 Task: Look for space in Belo Jardim, Brazil from 9th June, 2023 to 16th June, 2023 for 2 adults in price range Rs.8000 to Rs.16000. Place can be entire place with 2 bedrooms having 2 beds and 1 bathroom. Property type can be house, flat, guest house. Booking option can be shelf check-in. Required host language is Spanish.
Action: Mouse moved to (273, 135)
Screenshot: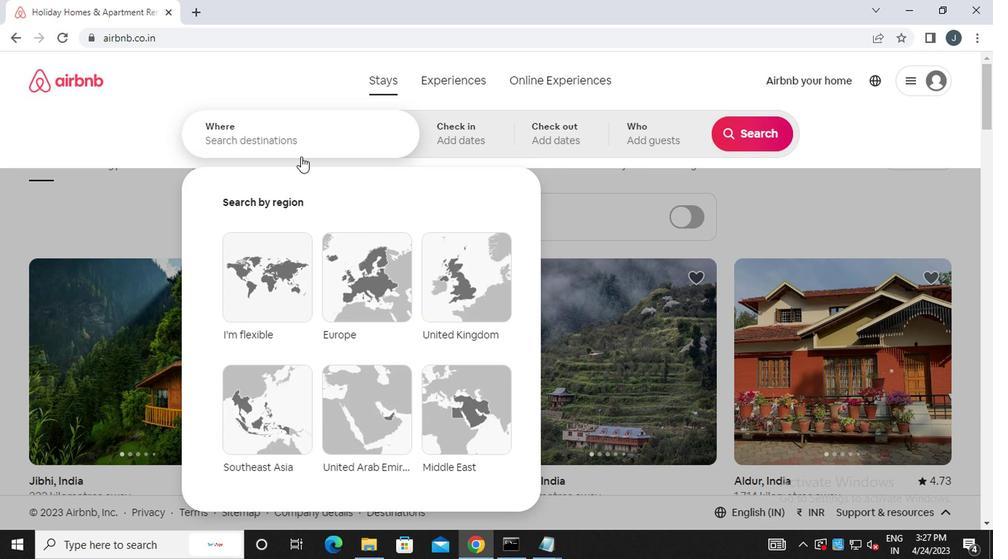 
Action: Mouse pressed left at (273, 135)
Screenshot: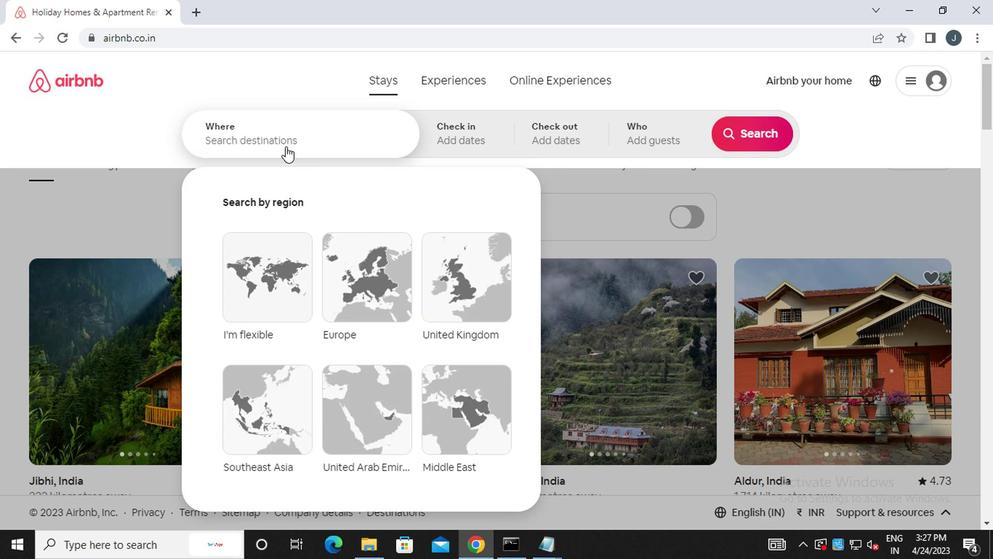 
Action: Key pressed b<Key.caps_lock>elo<Key.space><Key.caps_lock>j<Key.caps_lock>ardim,<Key.caps_lock>b<Key.caps_lock>razil
Screenshot: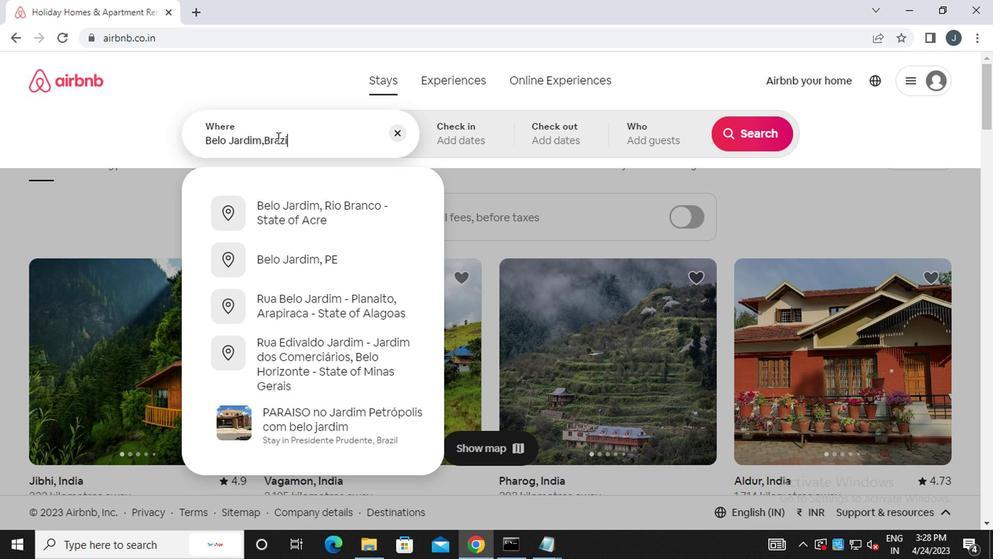 
Action: Mouse moved to (446, 135)
Screenshot: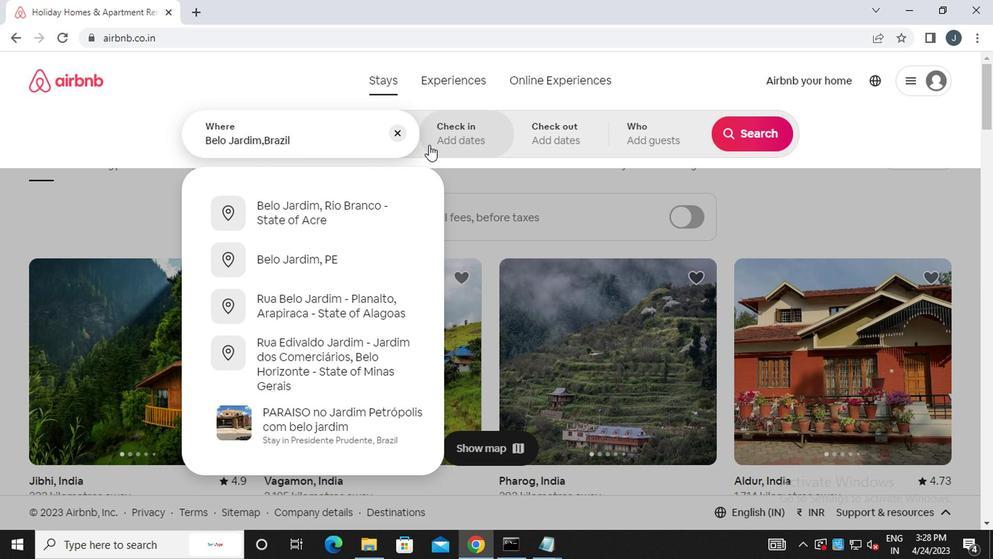 
Action: Mouse pressed left at (446, 135)
Screenshot: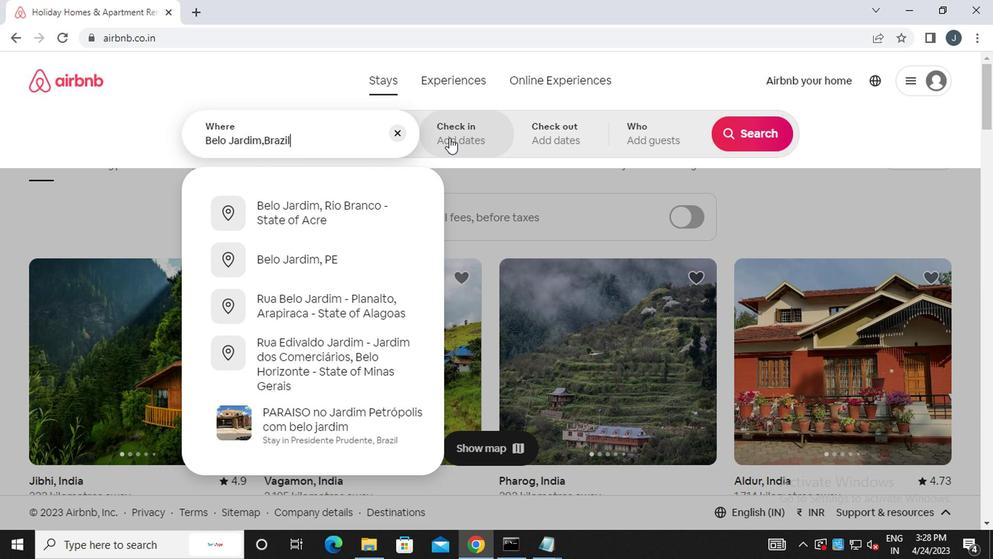 
Action: Mouse moved to (738, 246)
Screenshot: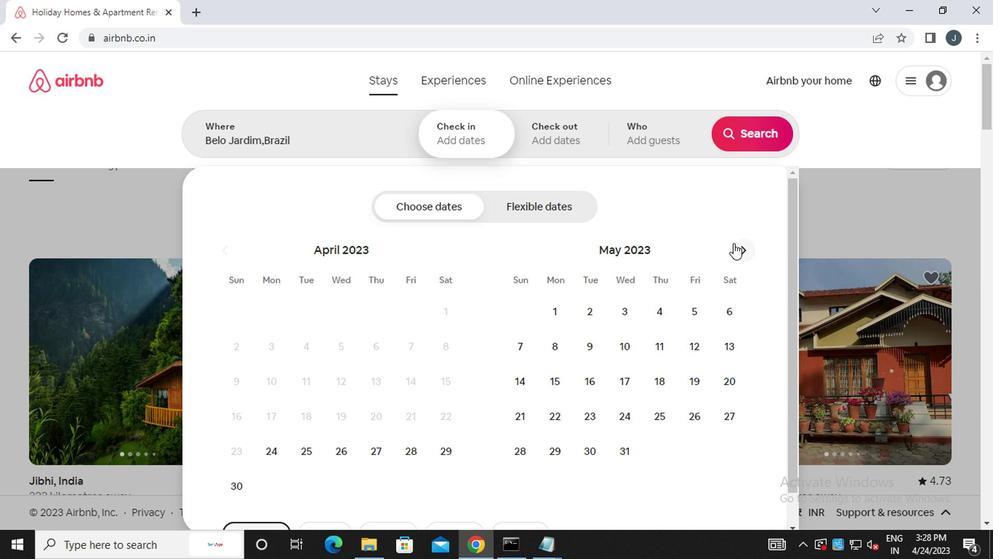 
Action: Mouse pressed left at (738, 246)
Screenshot: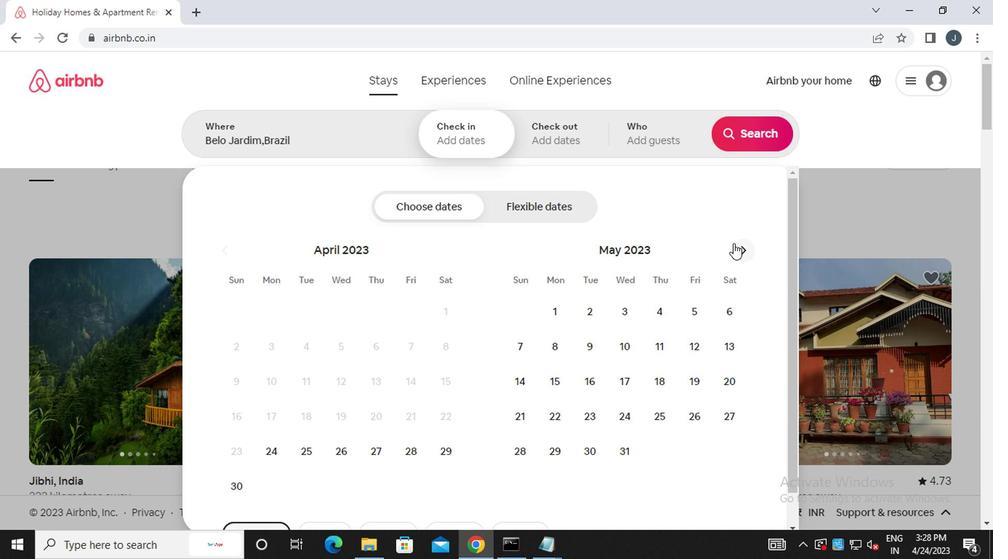 
Action: Mouse moved to (692, 350)
Screenshot: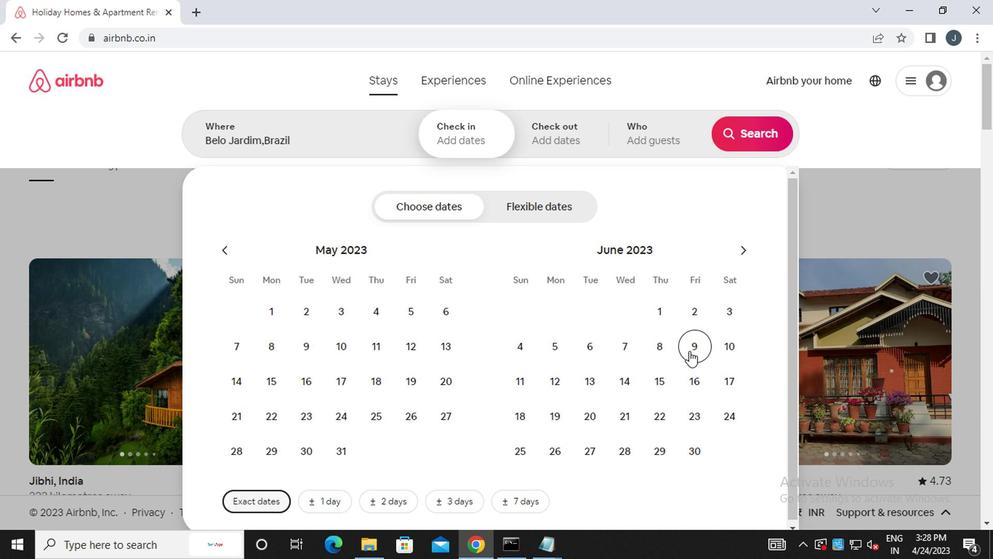 
Action: Mouse pressed left at (692, 350)
Screenshot: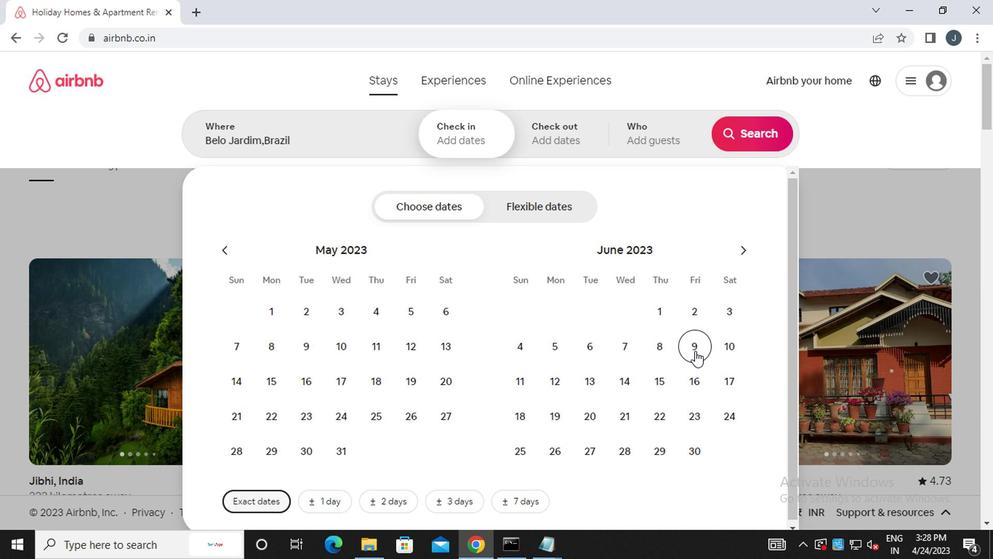 
Action: Mouse moved to (693, 379)
Screenshot: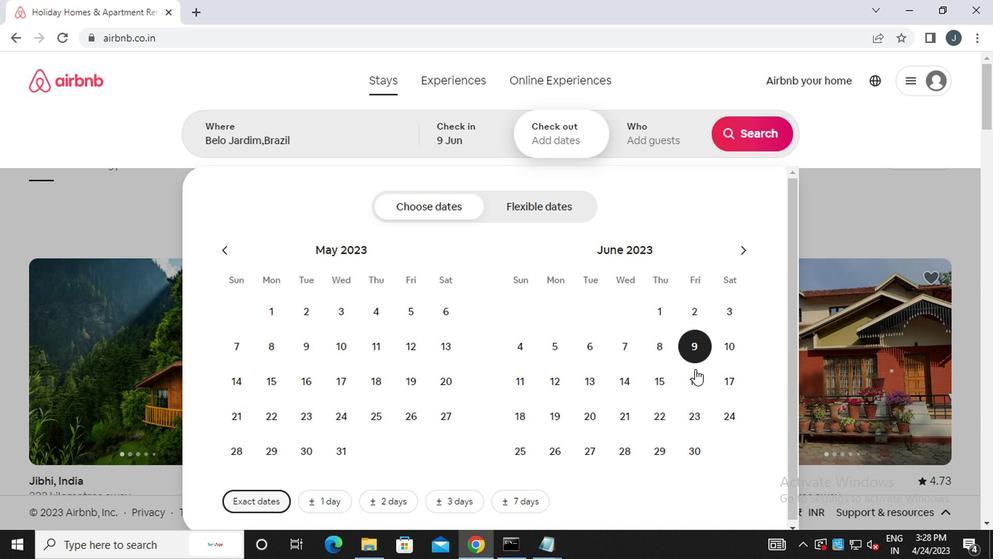 
Action: Mouse pressed left at (693, 379)
Screenshot: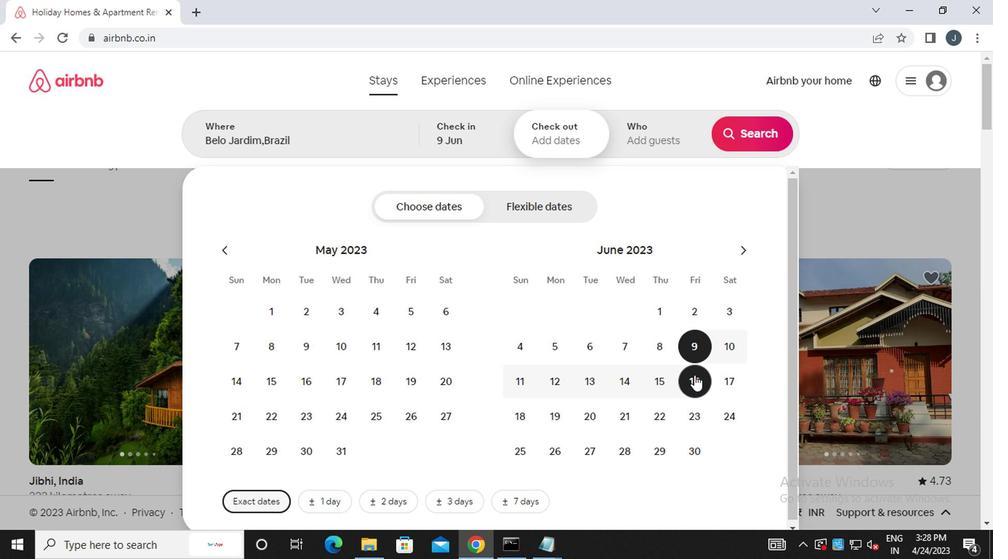
Action: Mouse moved to (667, 136)
Screenshot: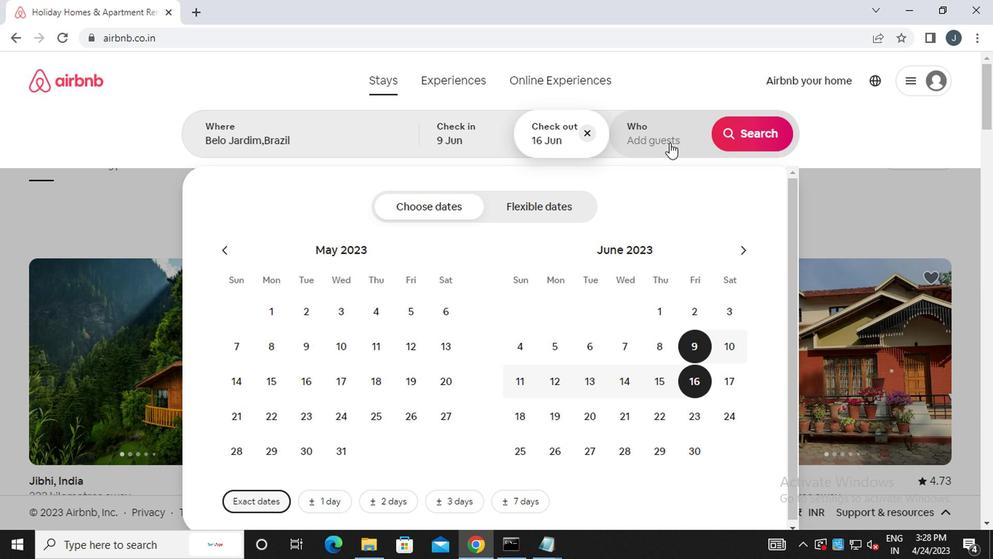 
Action: Mouse pressed left at (667, 136)
Screenshot: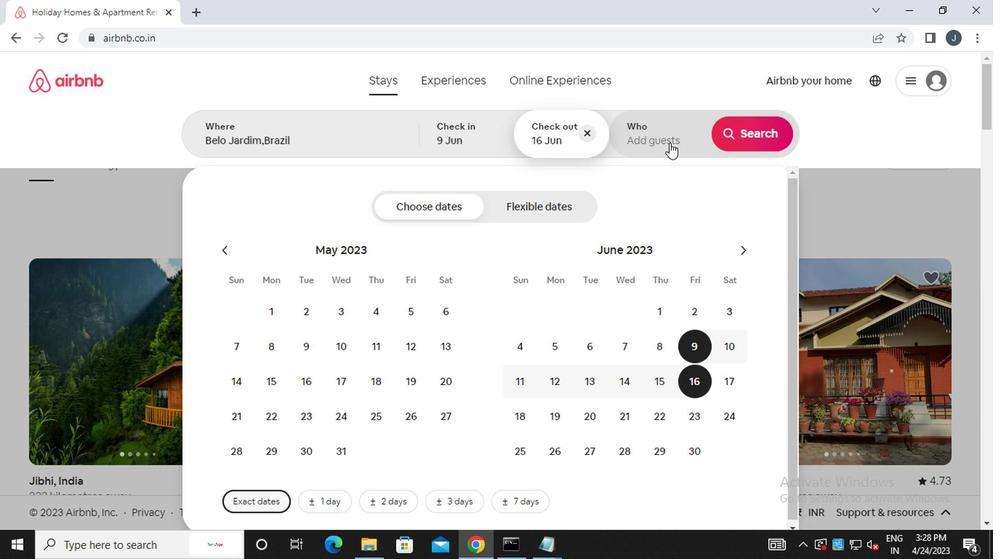 
Action: Mouse moved to (750, 213)
Screenshot: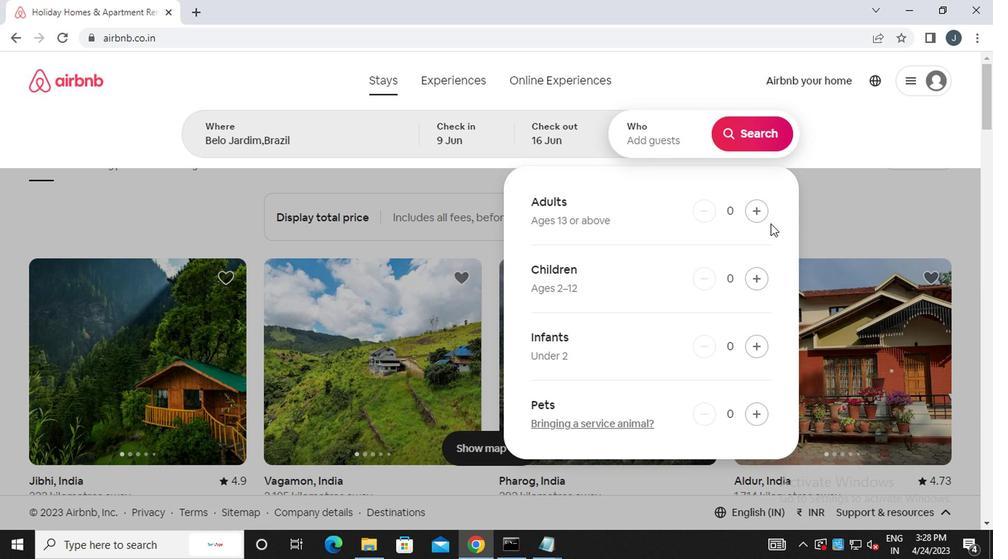 
Action: Mouse pressed left at (750, 213)
Screenshot: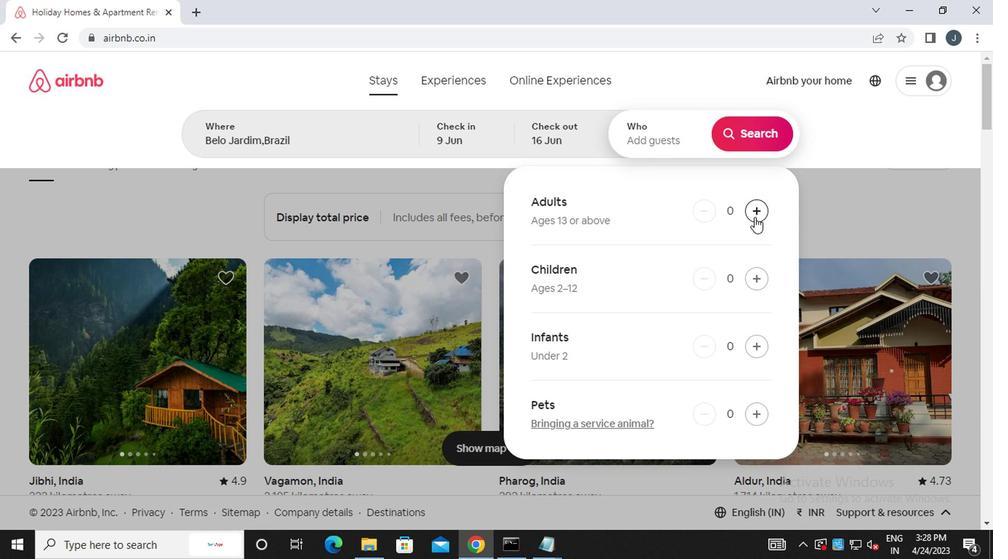 
Action: Mouse moved to (750, 213)
Screenshot: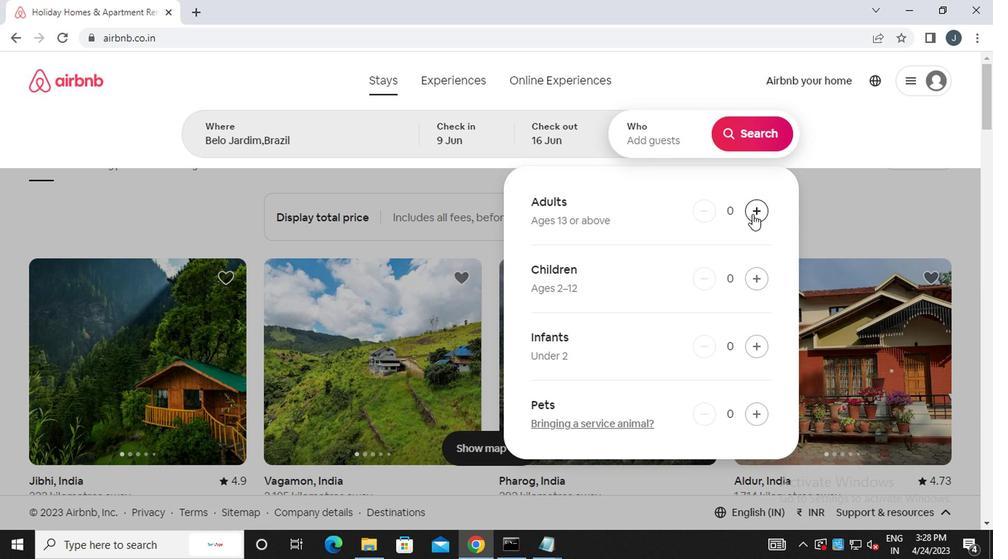 
Action: Mouse pressed left at (750, 213)
Screenshot: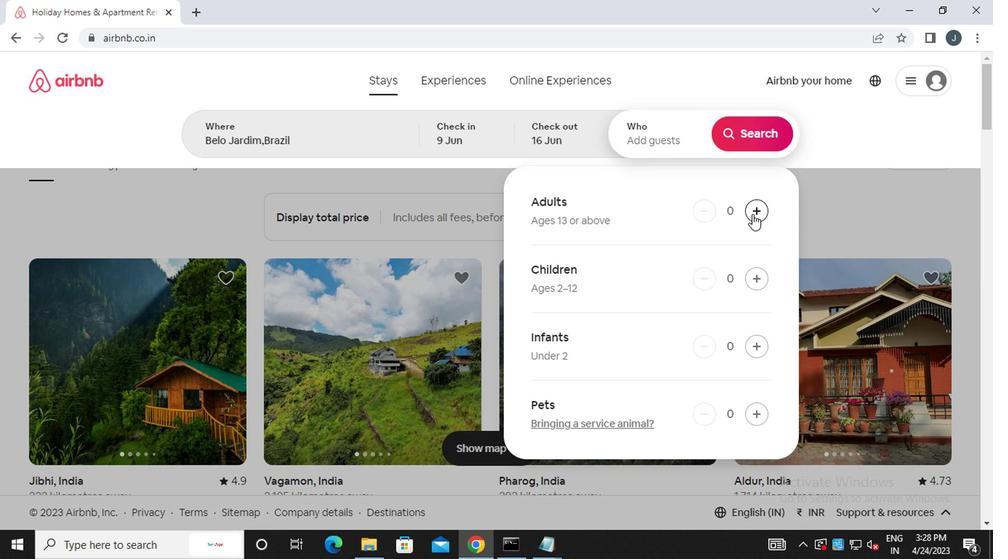 
Action: Mouse moved to (758, 136)
Screenshot: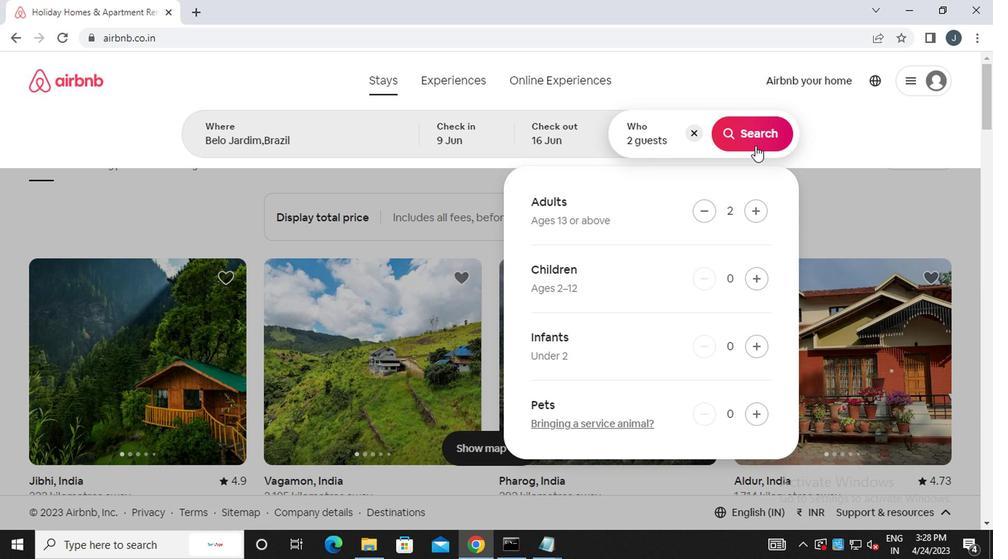 
Action: Mouse pressed left at (758, 136)
Screenshot: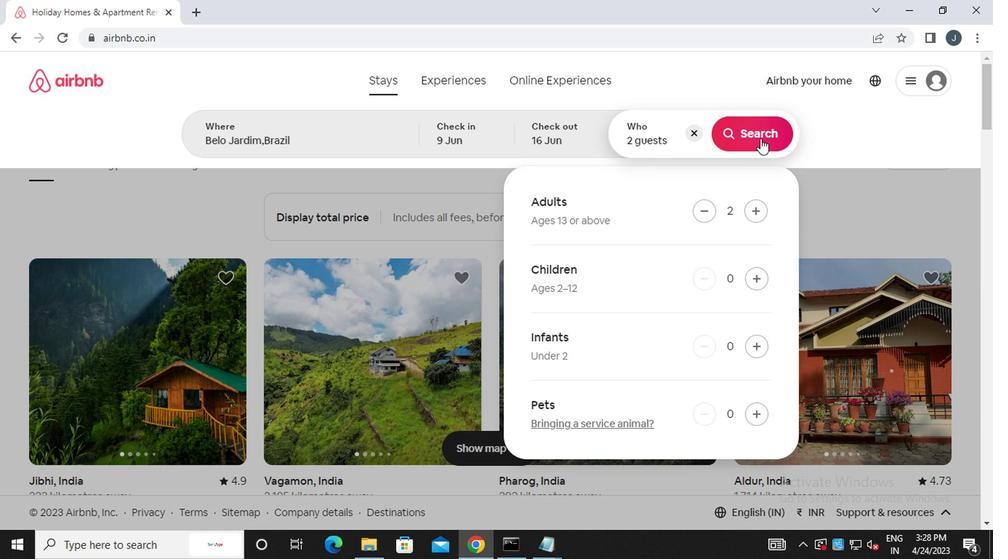 
Action: Mouse moved to (938, 137)
Screenshot: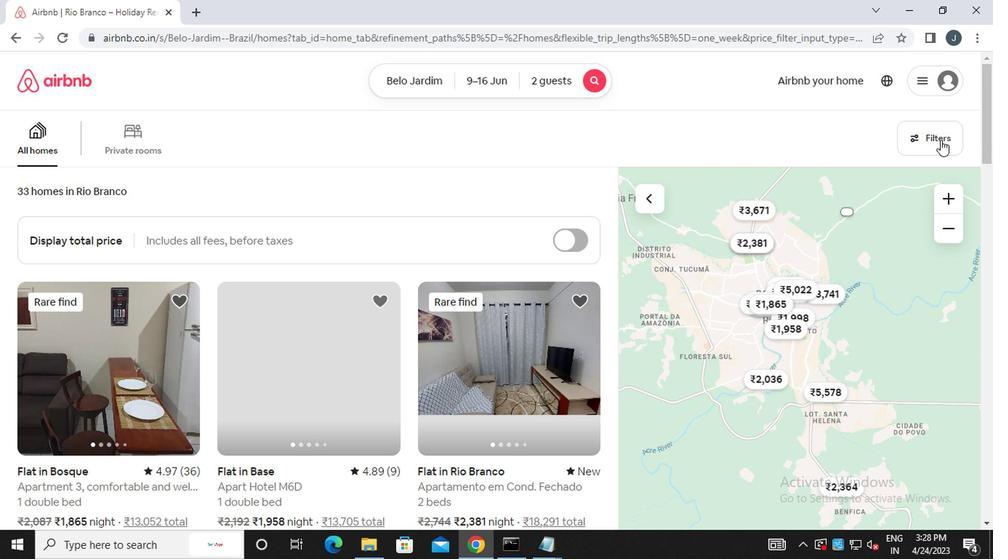 
Action: Mouse pressed left at (938, 137)
Screenshot: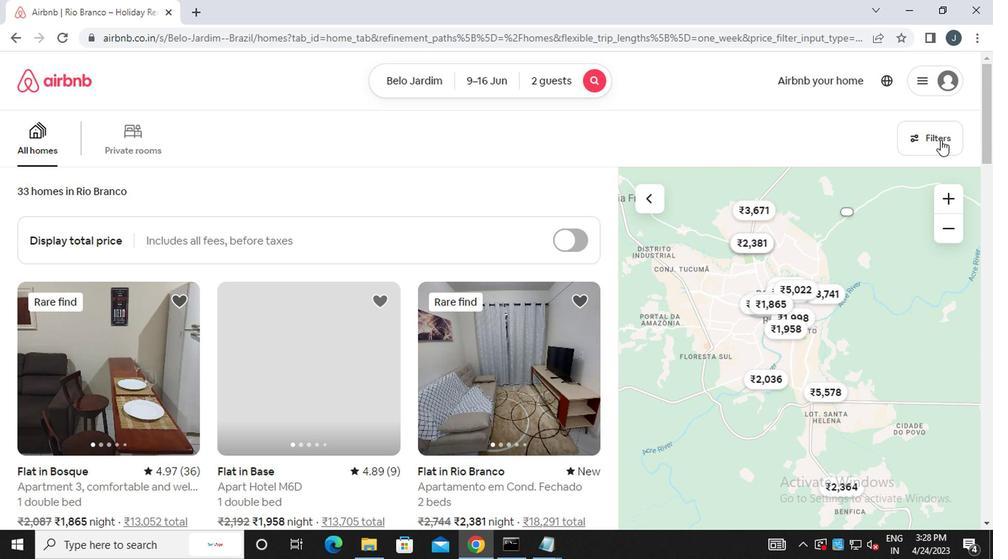 
Action: Mouse moved to (364, 321)
Screenshot: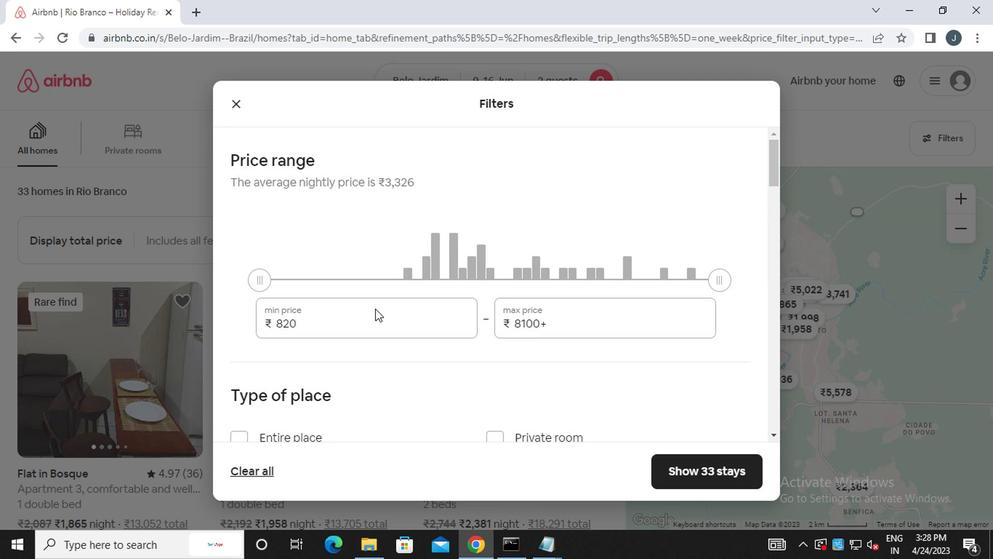 
Action: Mouse pressed left at (364, 321)
Screenshot: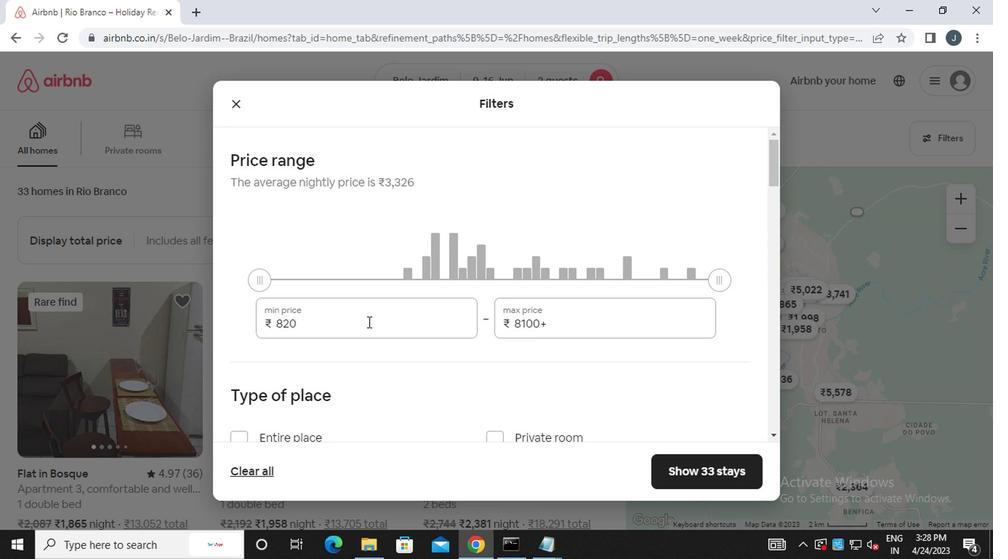 
Action: Mouse moved to (362, 316)
Screenshot: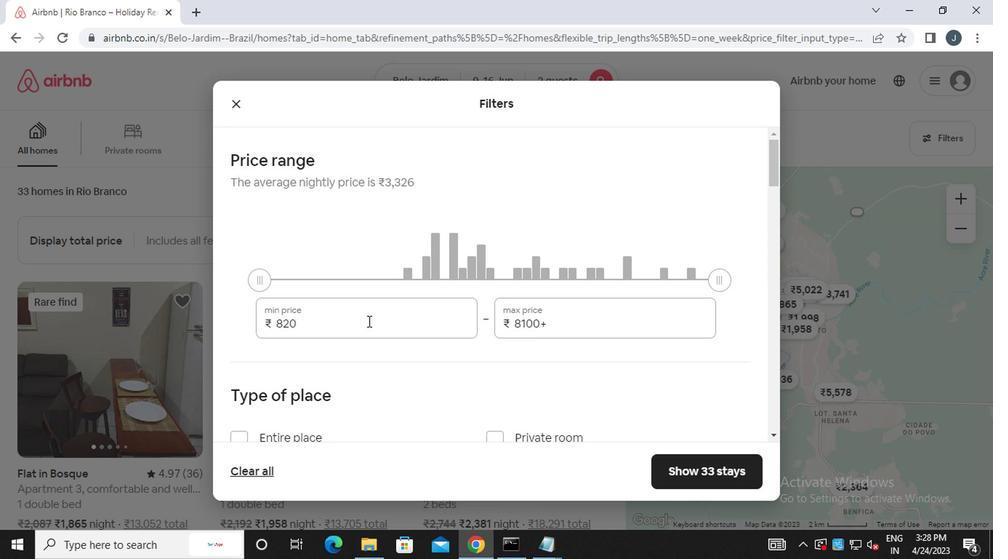 
Action: Key pressed <Key.backspace><Key.backspace><<96>><<96>><<96>>
Screenshot: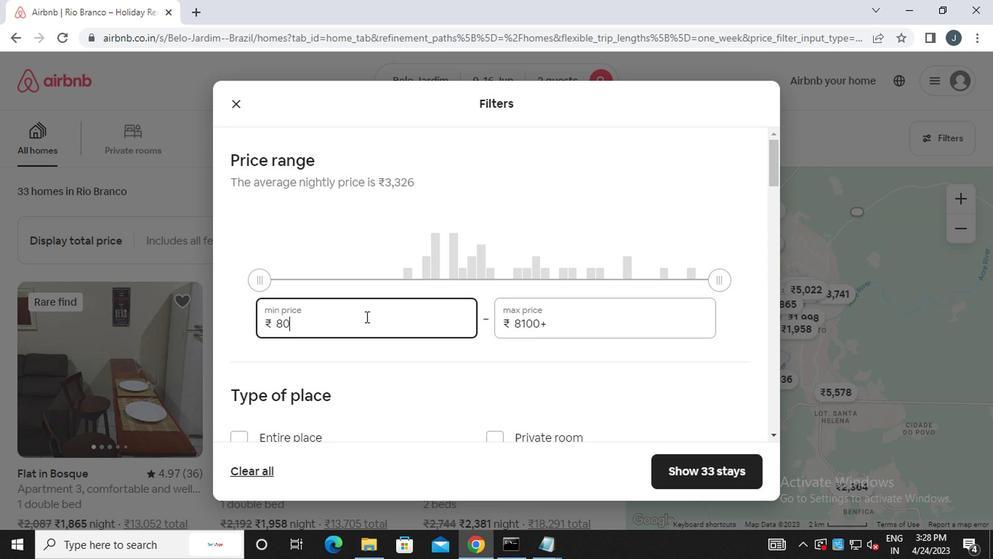
Action: Mouse moved to (576, 334)
Screenshot: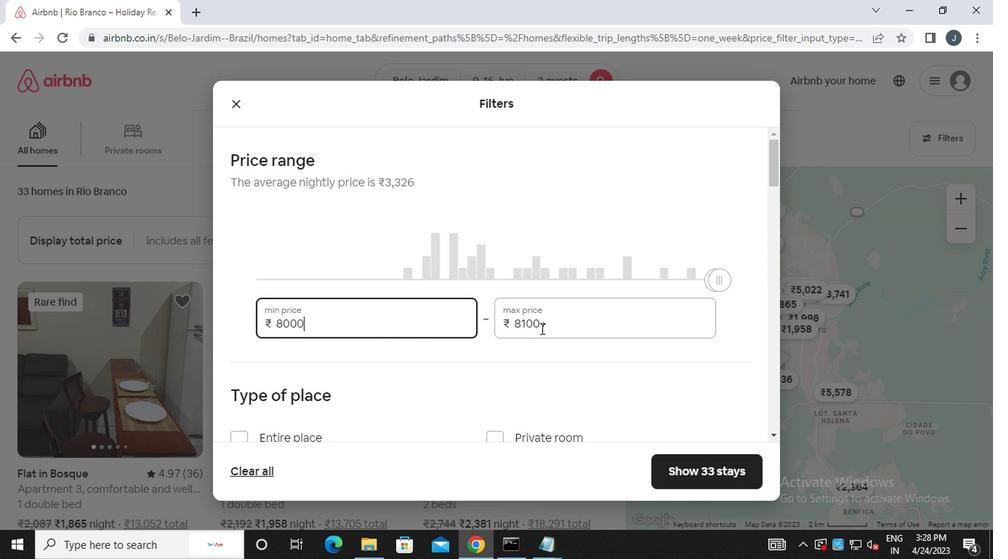 
Action: Mouse pressed left at (576, 334)
Screenshot: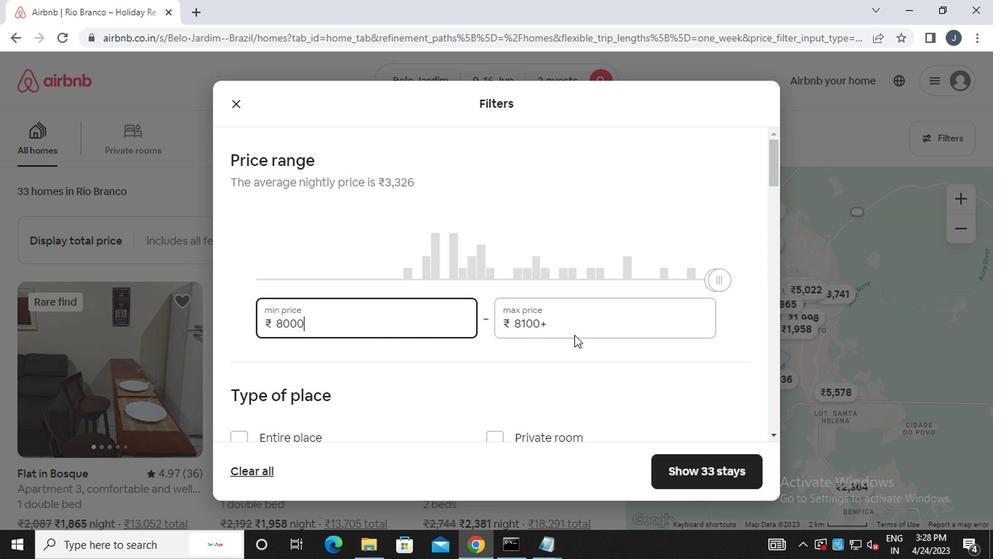
Action: Mouse moved to (577, 325)
Screenshot: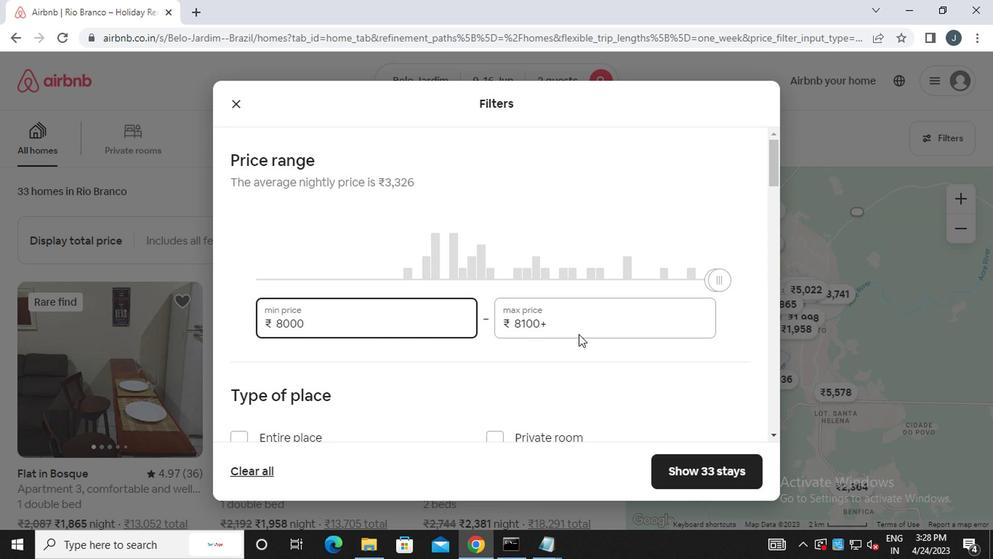 
Action: Key pressed <Key.backspace><Key.backspace><Key.backspace><Key.backspace><Key.backspace><<97>><<102>><<96>><<96>><<96>>
Screenshot: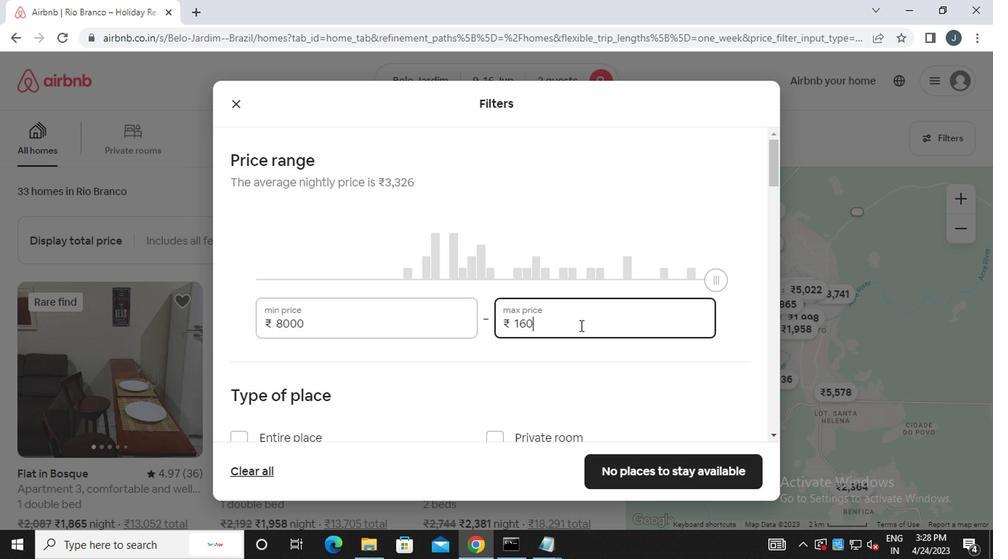 
Action: Mouse moved to (581, 330)
Screenshot: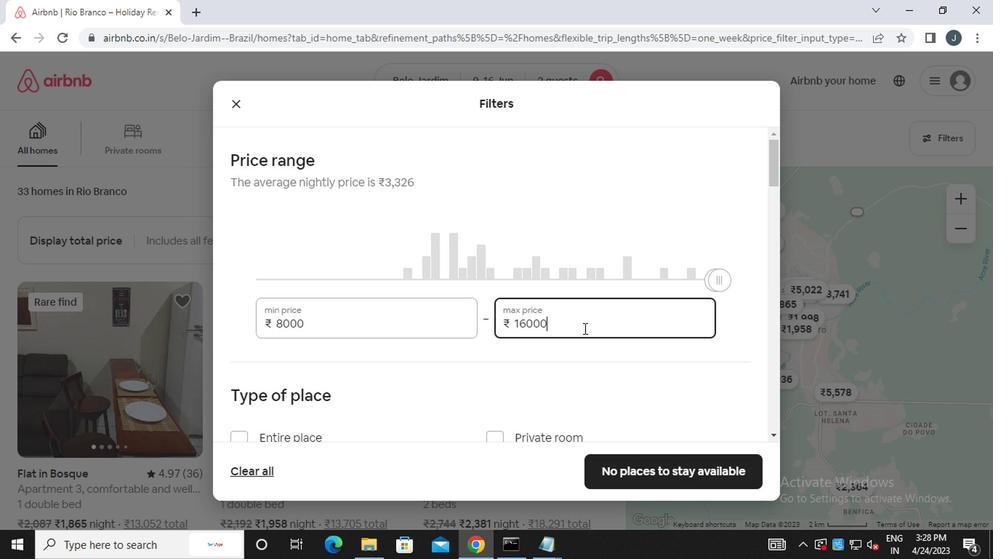
Action: Mouse scrolled (581, 329) with delta (0, -1)
Screenshot: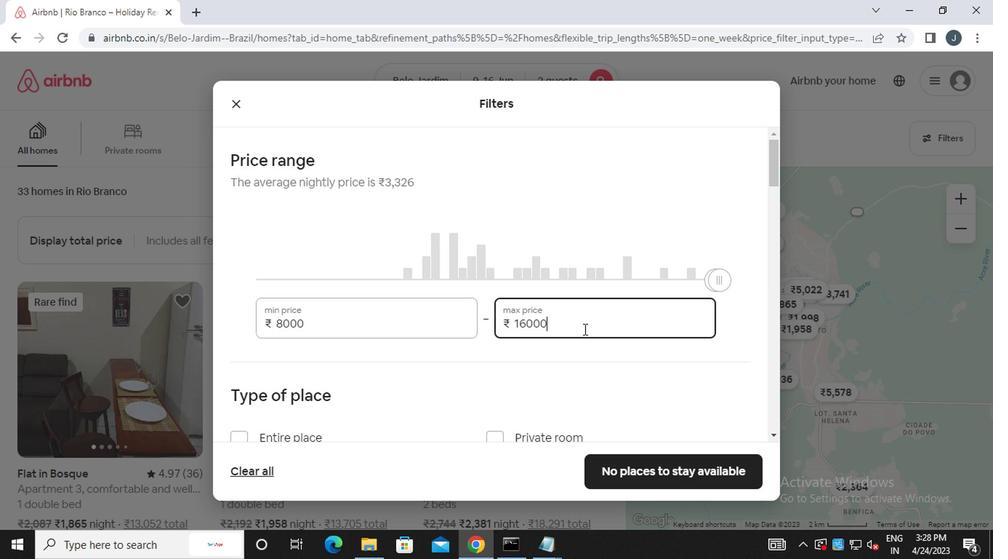 
Action: Mouse moved to (581, 335)
Screenshot: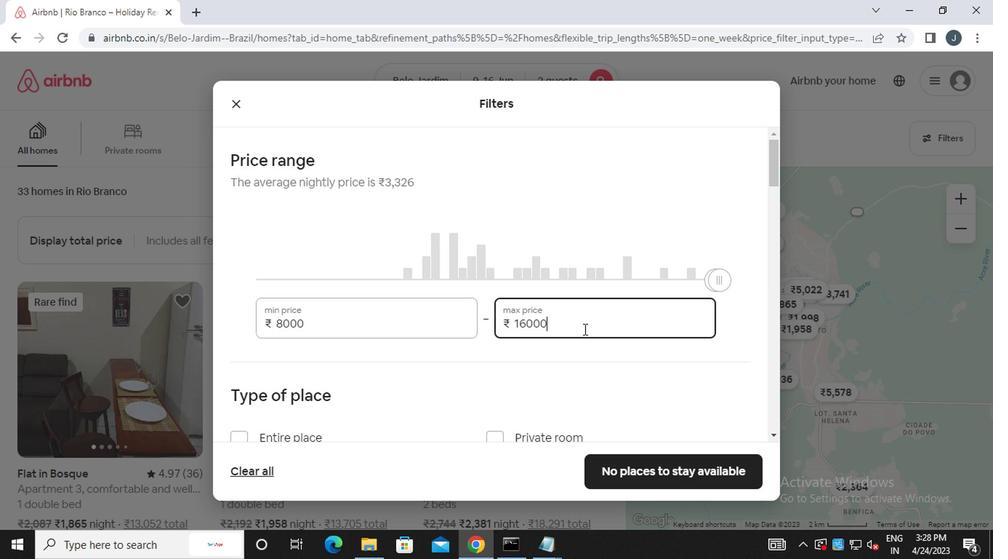 
Action: Mouse scrolled (581, 334) with delta (0, -1)
Screenshot: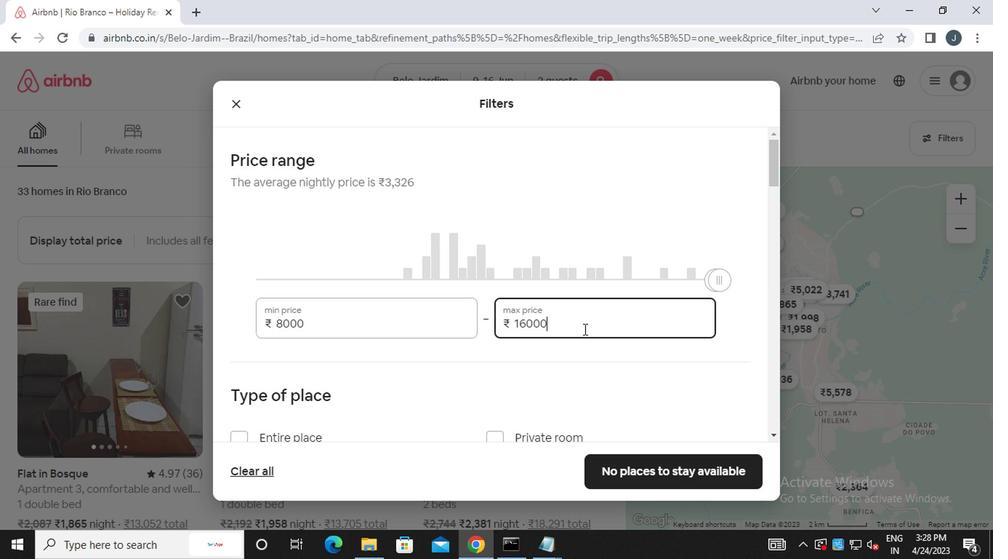 
Action: Mouse moved to (232, 290)
Screenshot: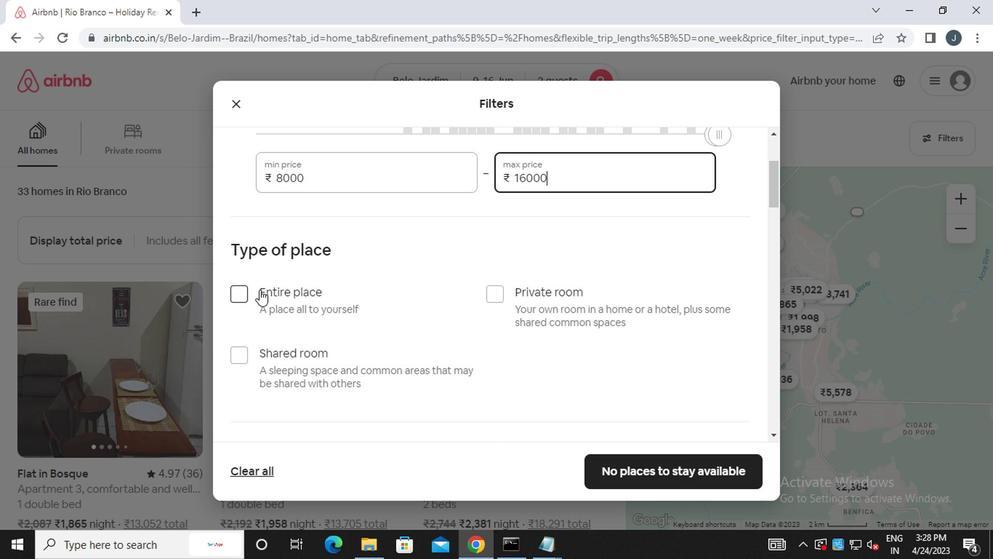 
Action: Mouse pressed left at (232, 290)
Screenshot: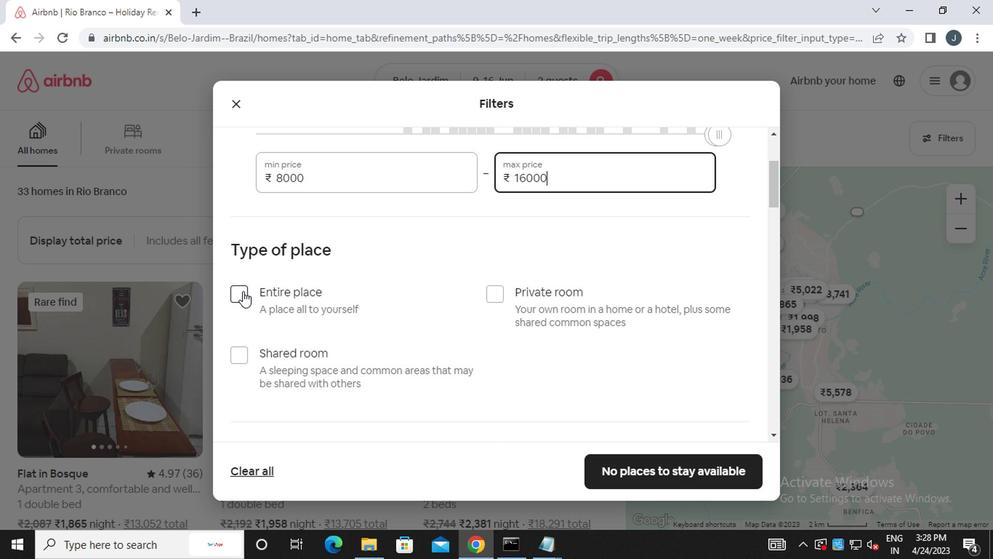 
Action: Mouse moved to (419, 311)
Screenshot: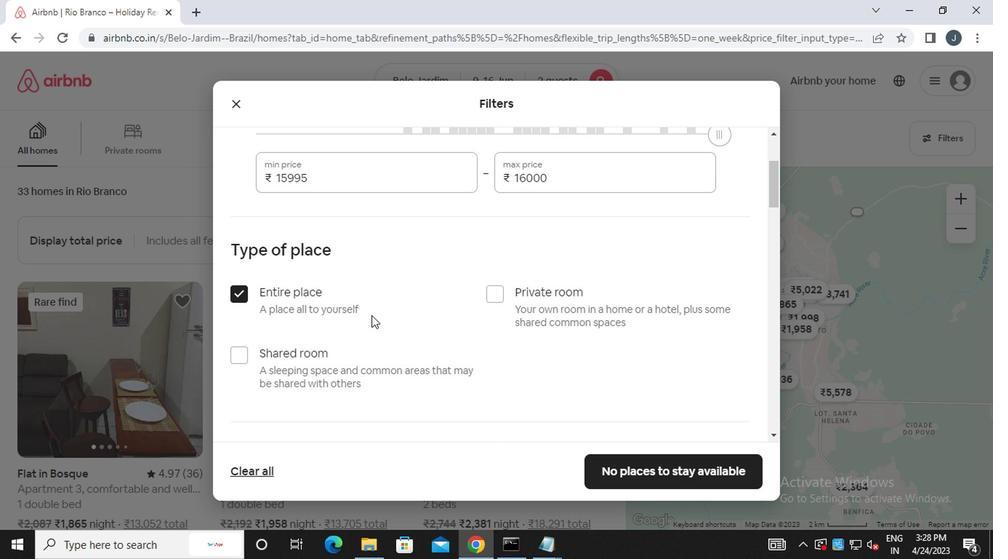 
Action: Mouse scrolled (419, 311) with delta (0, 0)
Screenshot: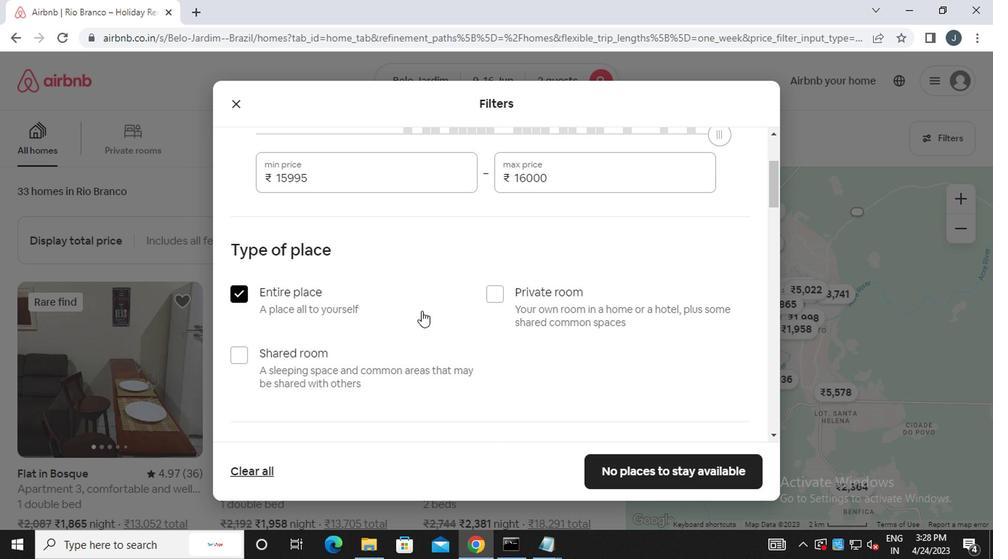 
Action: Mouse scrolled (419, 311) with delta (0, 0)
Screenshot: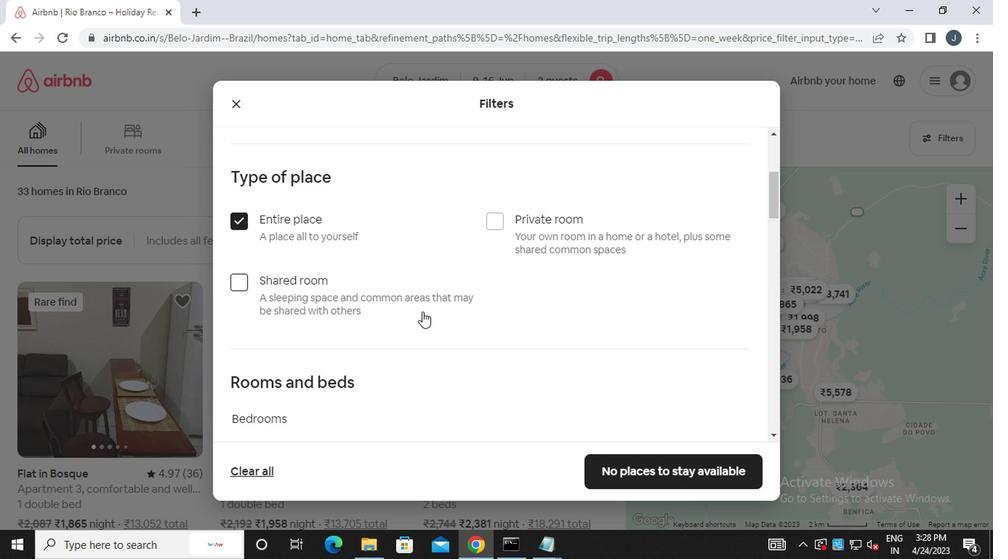 
Action: Mouse scrolled (419, 311) with delta (0, 0)
Screenshot: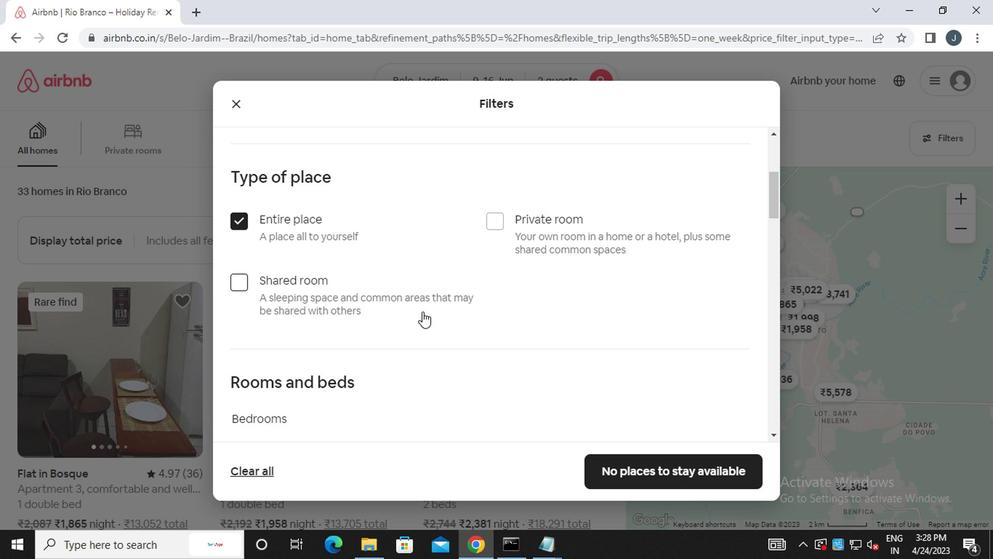 
Action: Mouse scrolled (419, 311) with delta (0, 0)
Screenshot: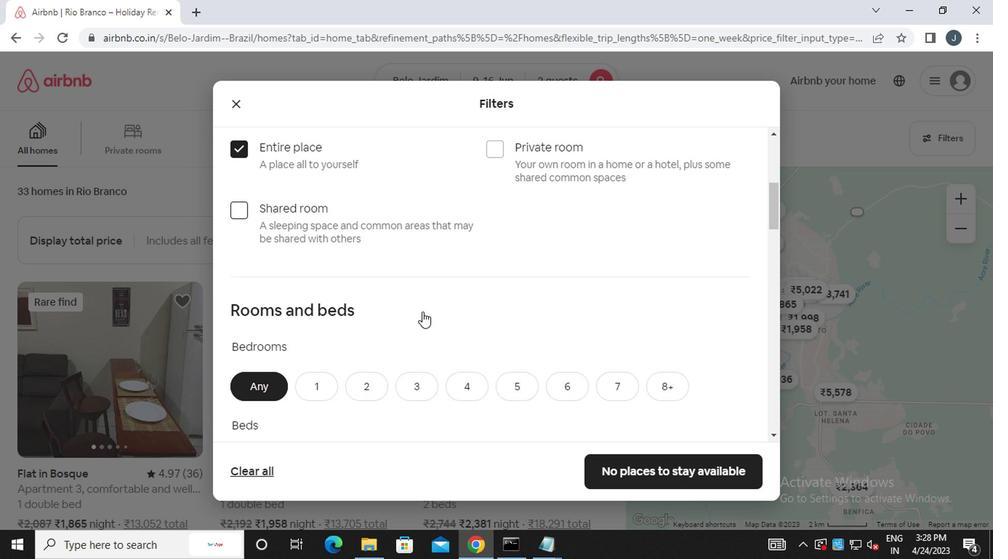
Action: Mouse moved to (370, 245)
Screenshot: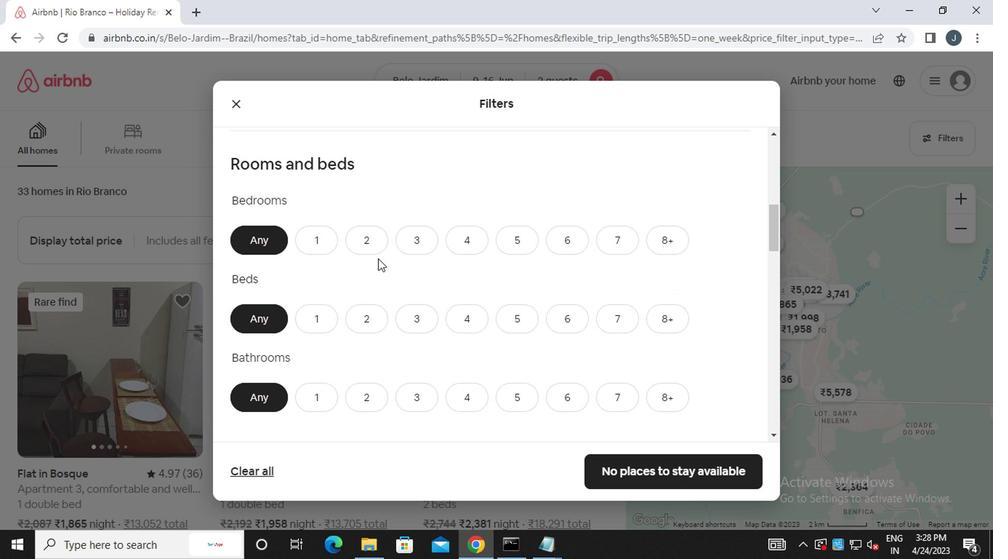 
Action: Mouse pressed left at (370, 245)
Screenshot: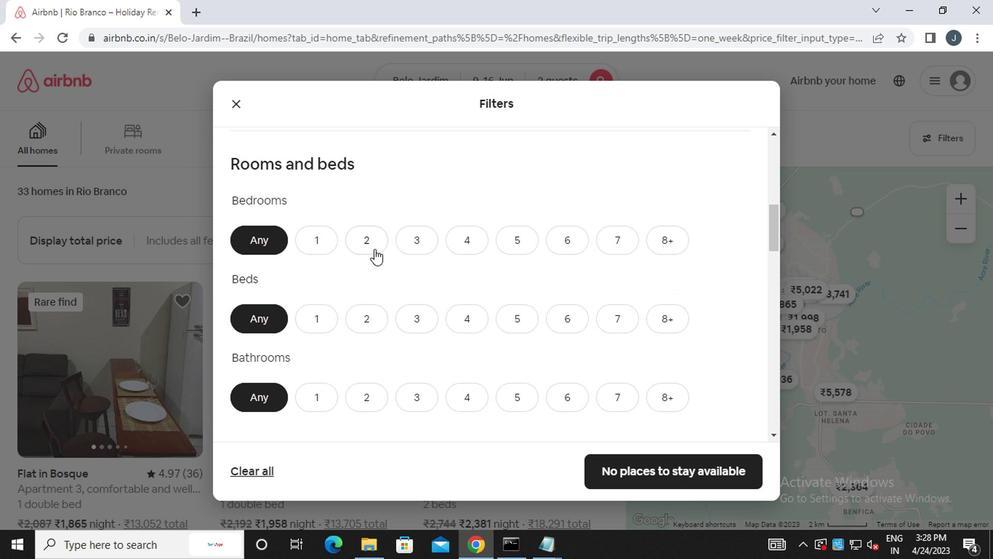
Action: Mouse moved to (362, 316)
Screenshot: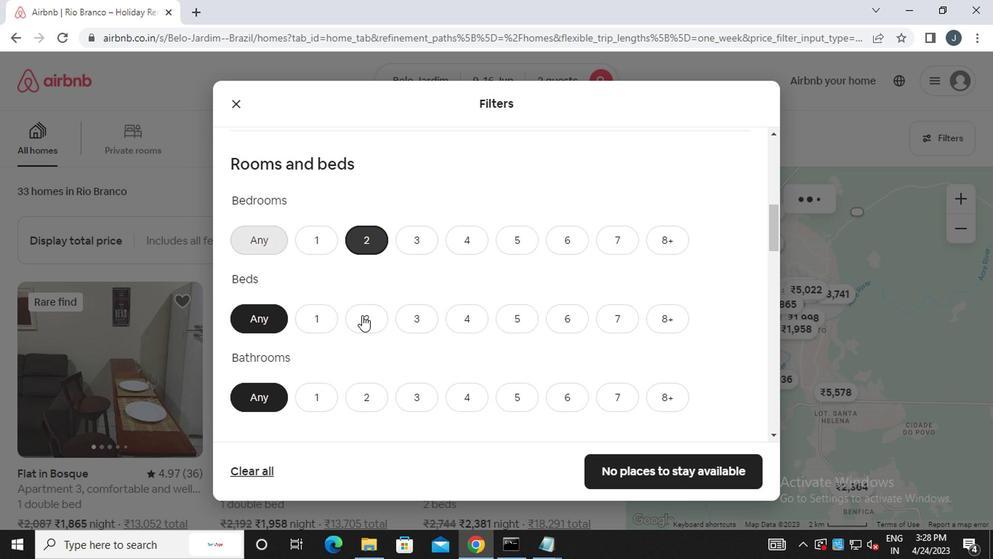 
Action: Mouse pressed left at (362, 316)
Screenshot: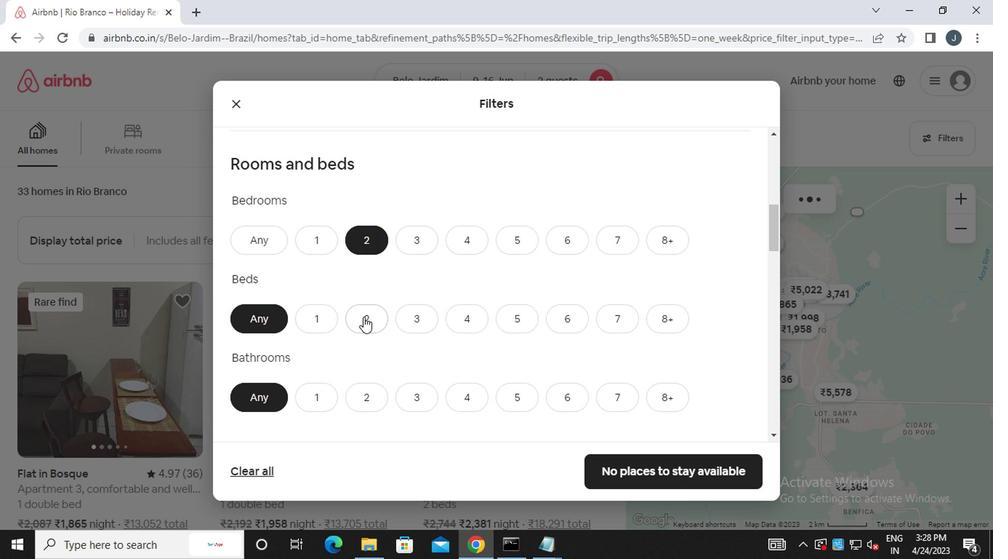 
Action: Mouse moved to (315, 395)
Screenshot: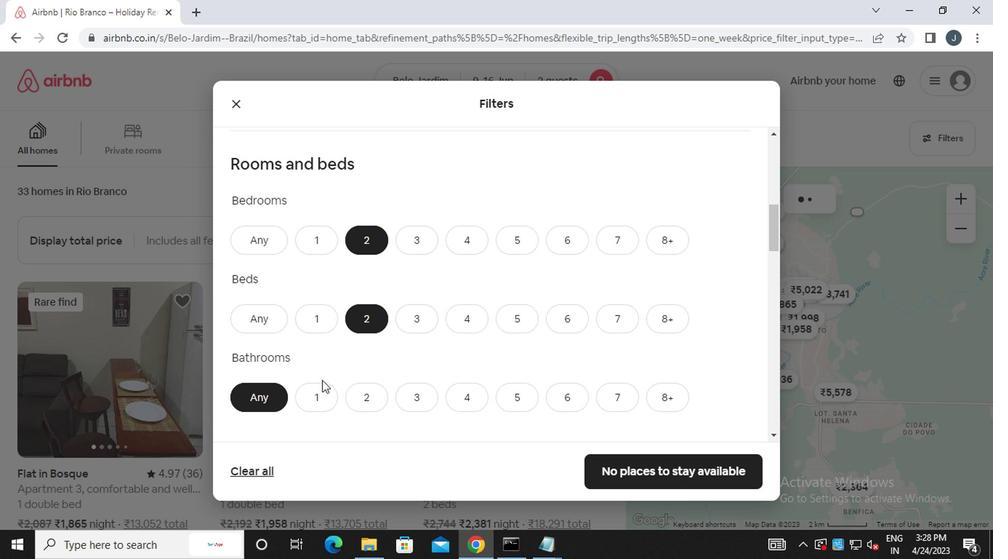
Action: Mouse pressed left at (315, 395)
Screenshot: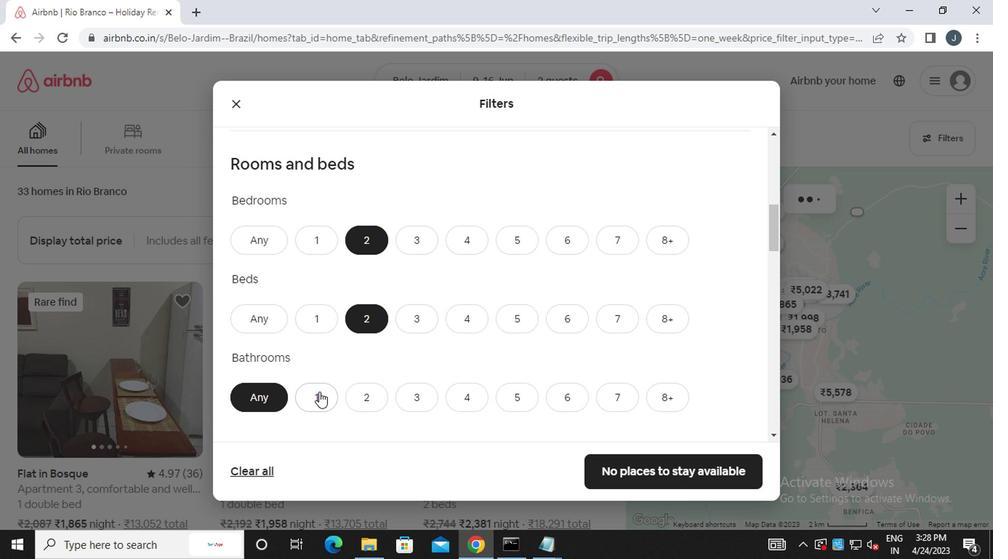 
Action: Mouse moved to (370, 394)
Screenshot: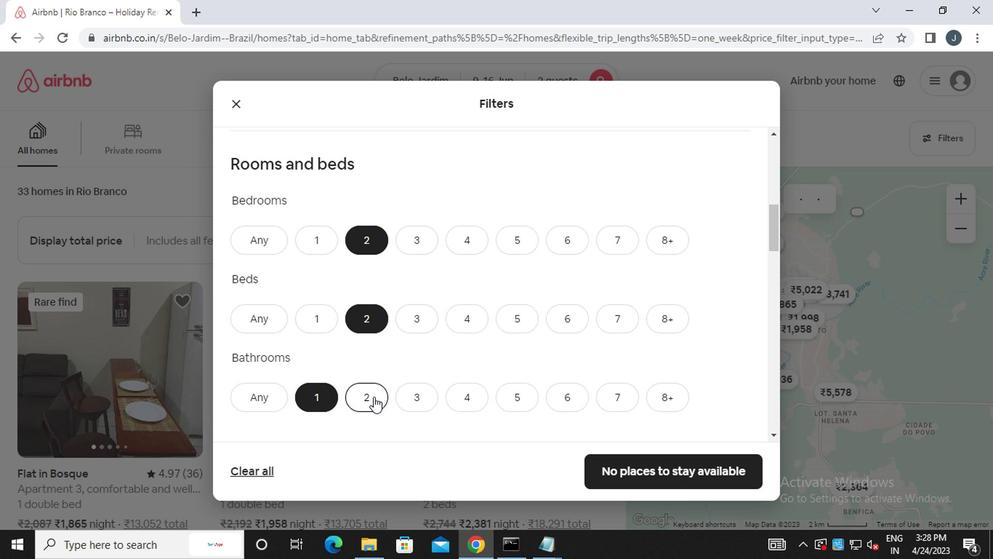 
Action: Mouse scrolled (370, 393) with delta (0, -1)
Screenshot: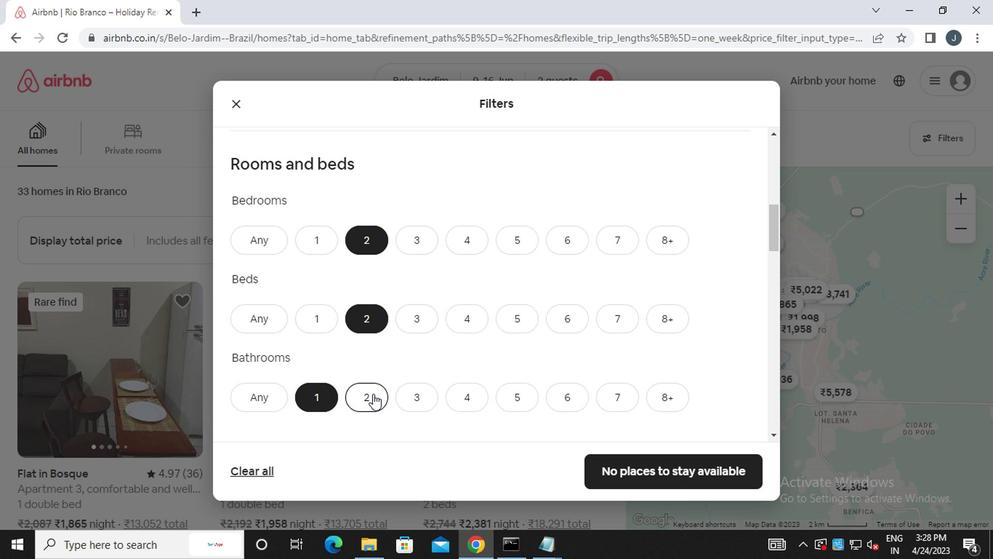 
Action: Mouse scrolled (370, 393) with delta (0, -1)
Screenshot: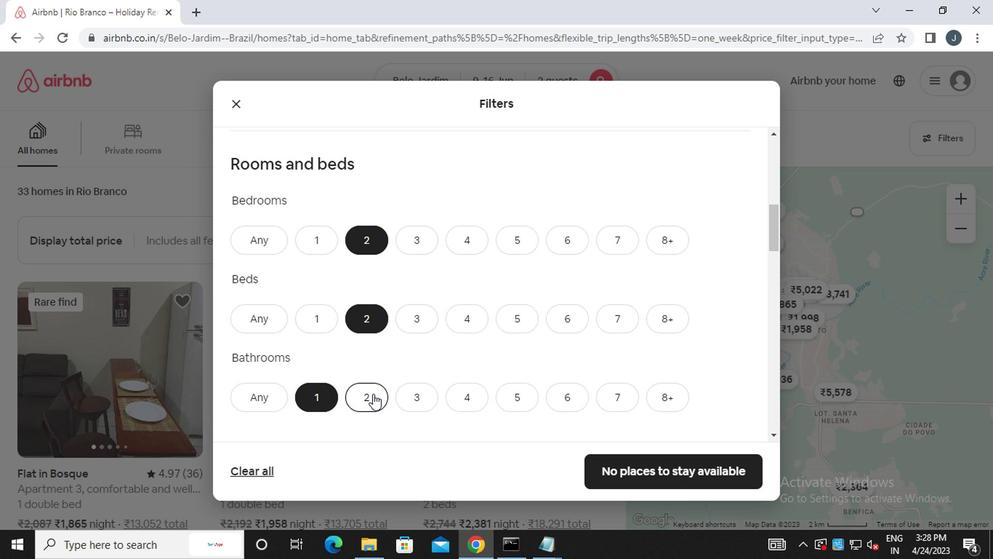 
Action: Mouse moved to (315, 406)
Screenshot: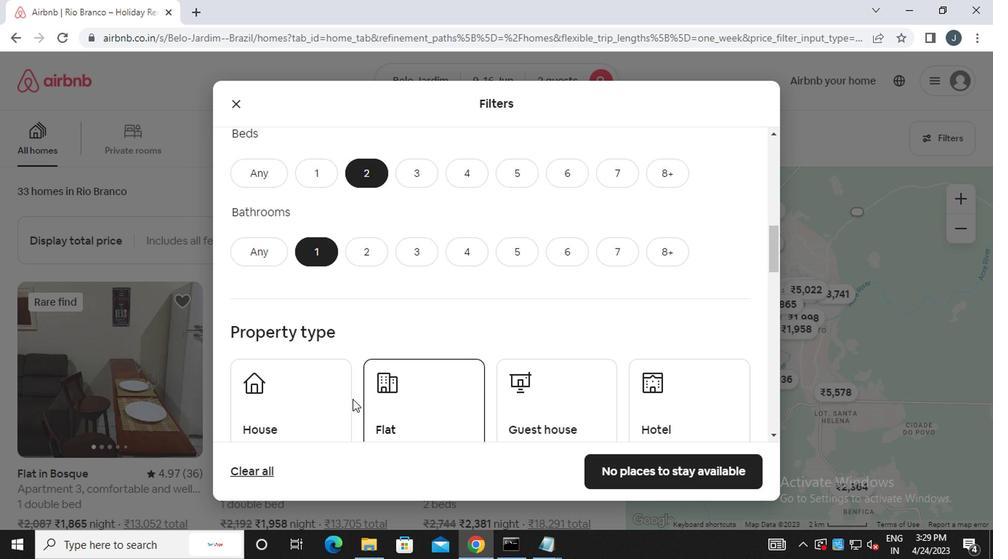 
Action: Mouse pressed left at (315, 406)
Screenshot: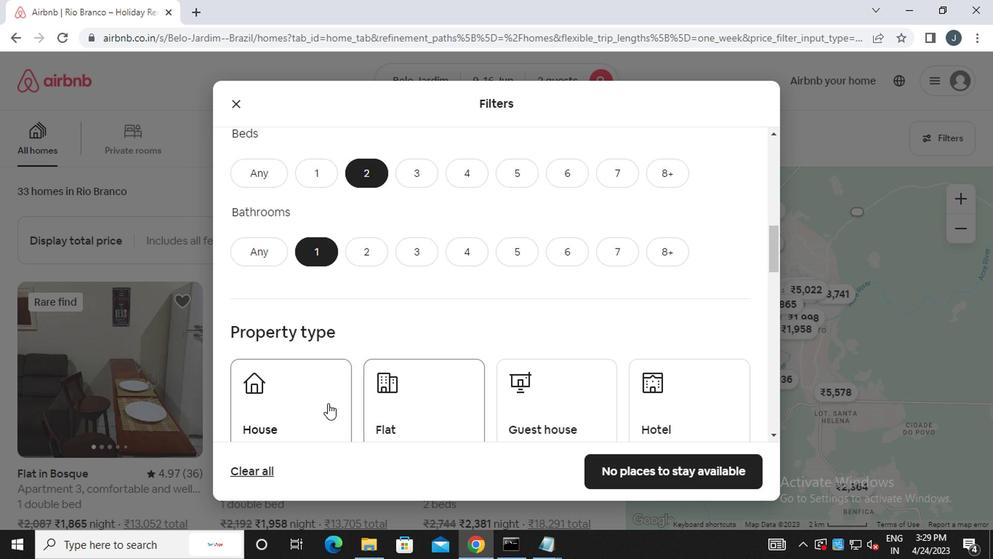 
Action: Mouse moved to (388, 410)
Screenshot: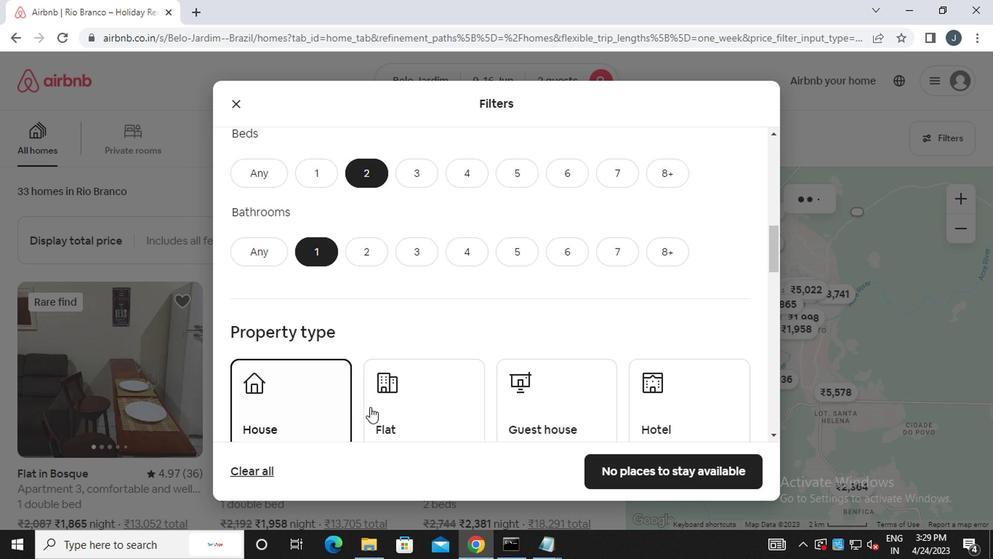 
Action: Mouse pressed left at (388, 410)
Screenshot: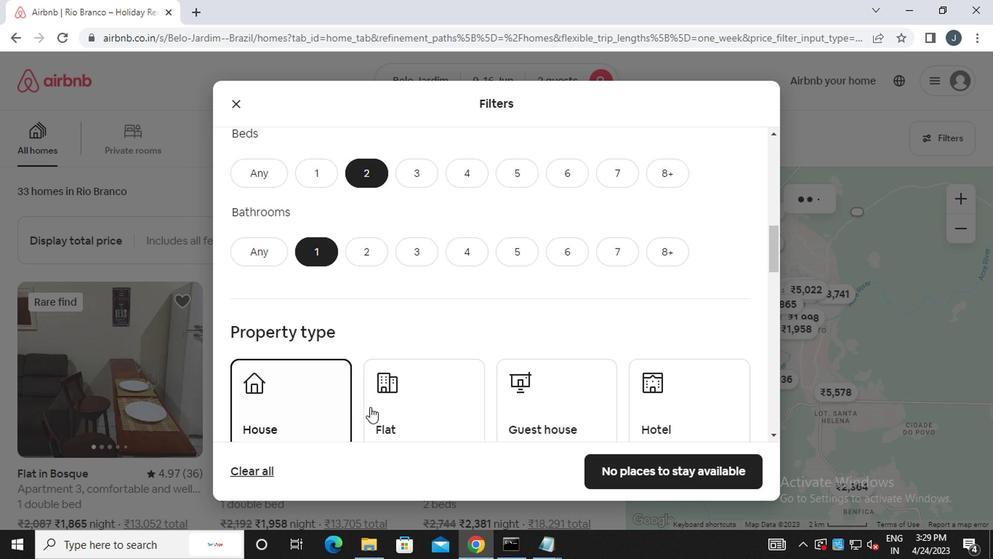 
Action: Mouse moved to (524, 407)
Screenshot: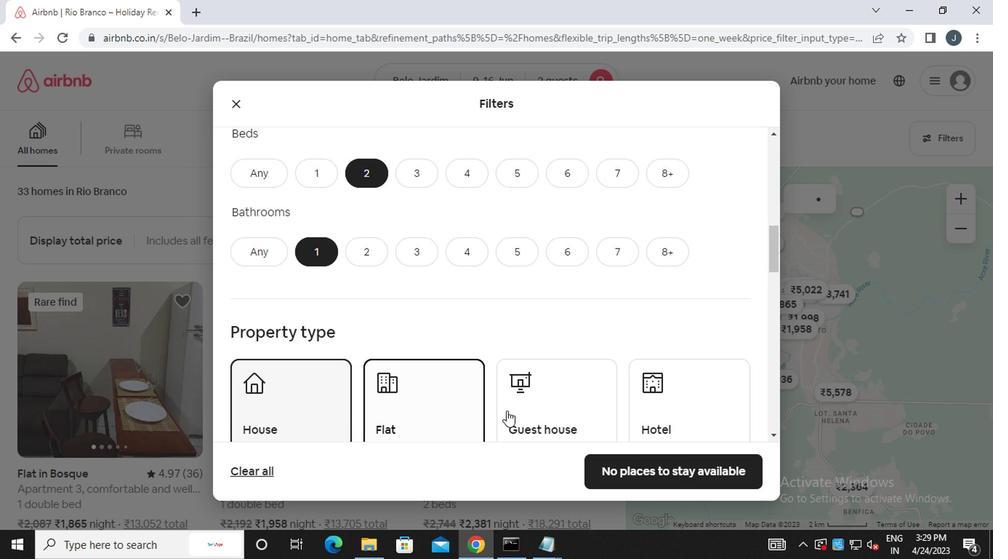 
Action: Mouse pressed left at (524, 407)
Screenshot: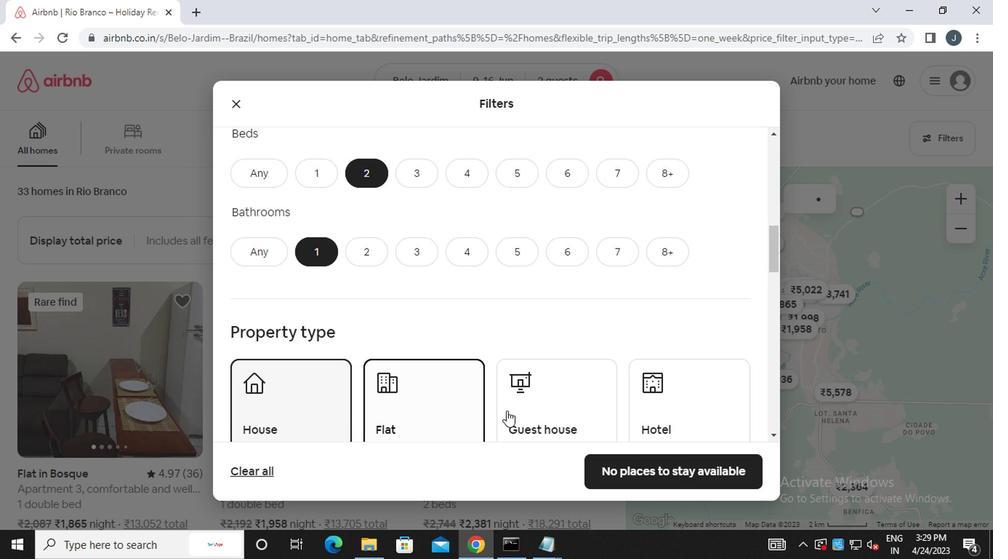 
Action: Mouse moved to (539, 407)
Screenshot: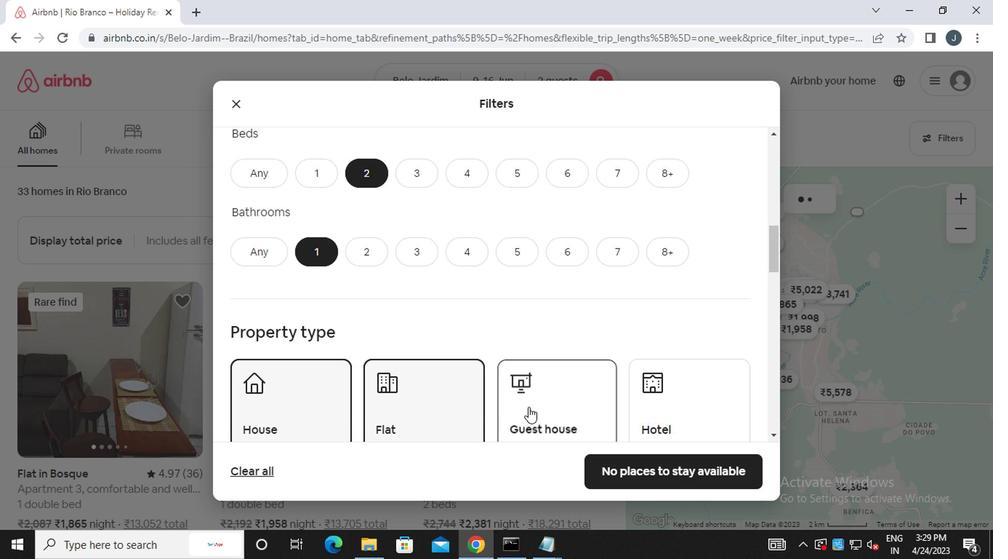 
Action: Mouse scrolled (539, 407) with delta (0, 0)
Screenshot: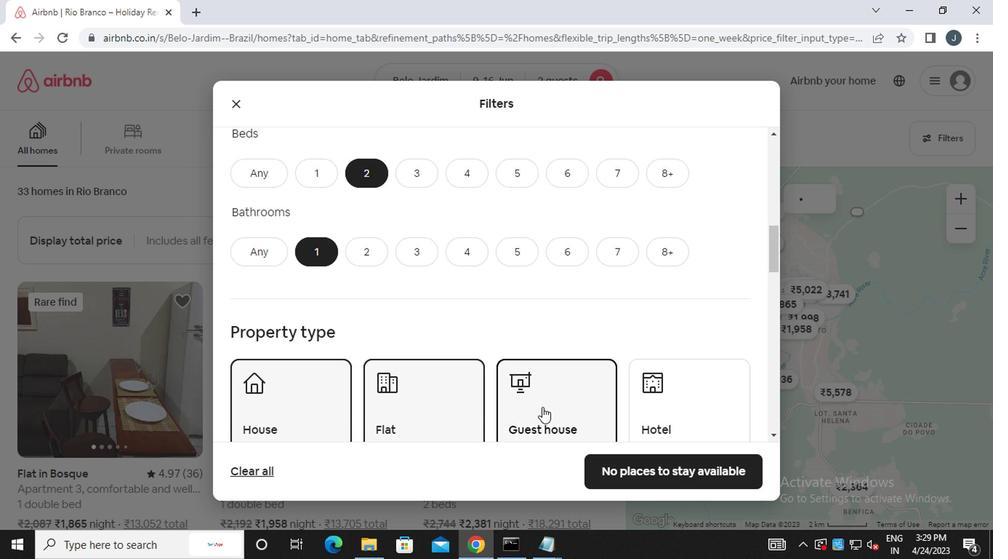 
Action: Mouse scrolled (539, 407) with delta (0, 0)
Screenshot: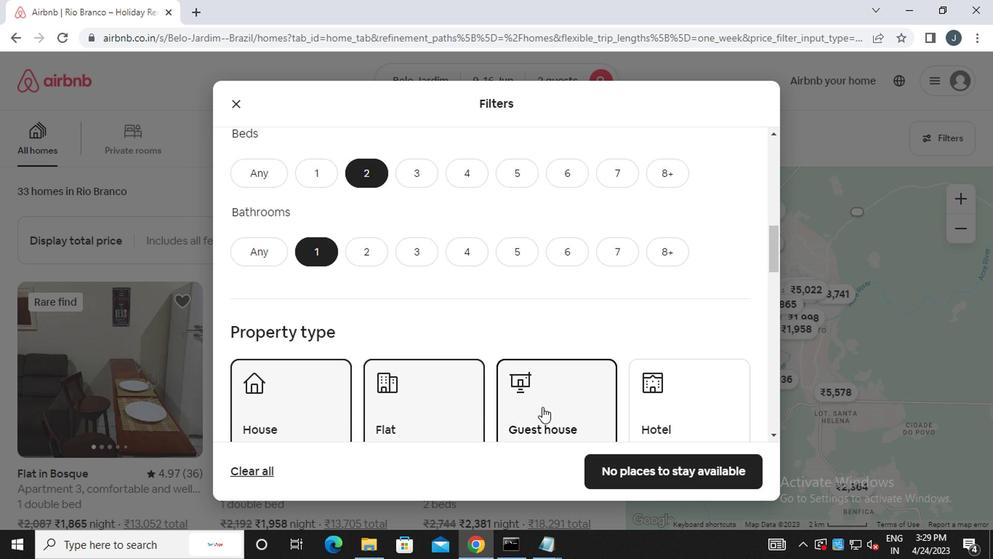 
Action: Mouse moved to (539, 407)
Screenshot: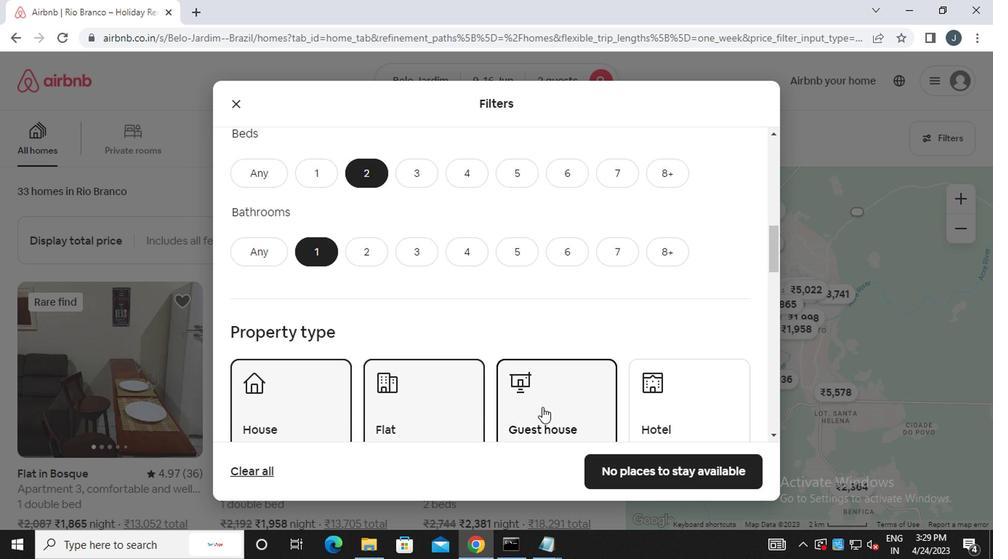 
Action: Mouse scrolled (539, 407) with delta (0, 0)
Screenshot: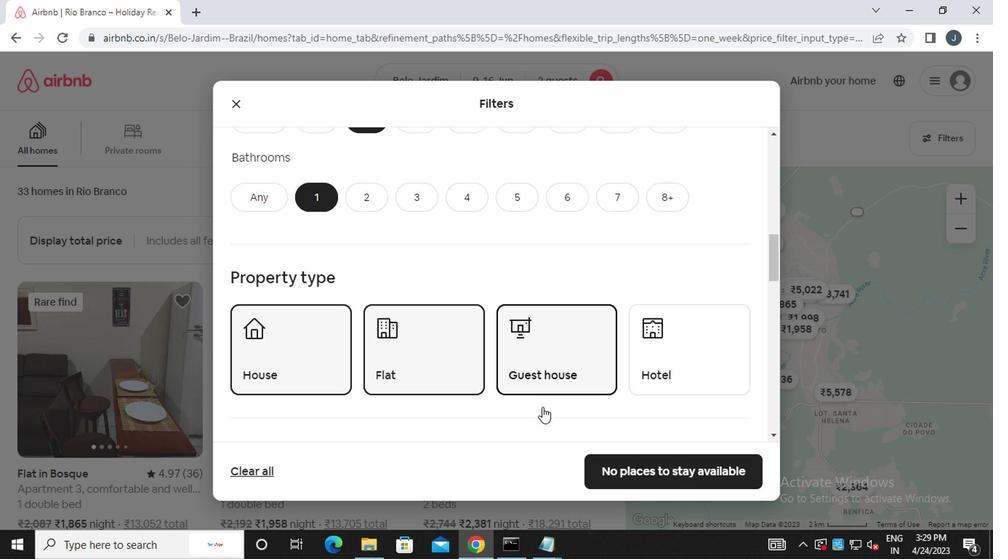 
Action: Mouse moved to (536, 407)
Screenshot: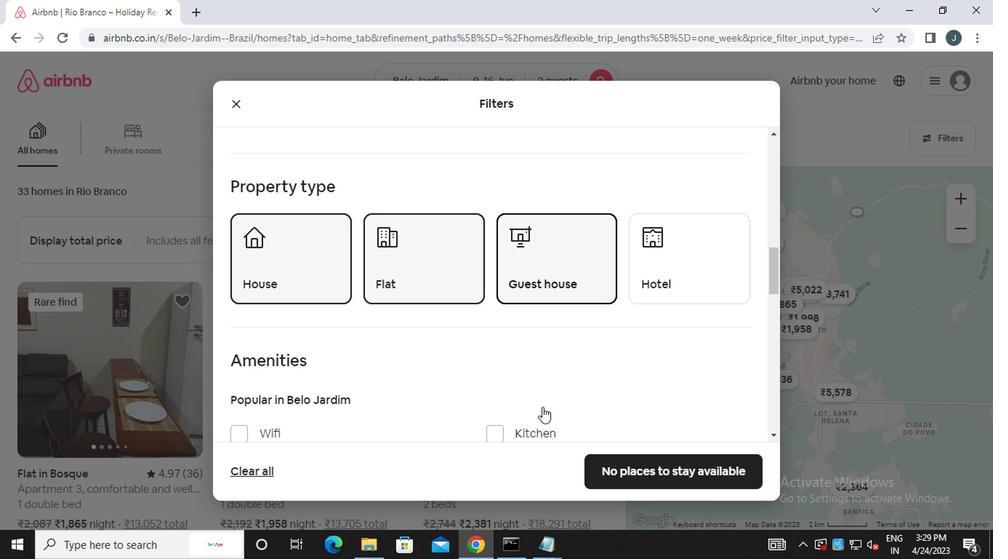 
Action: Mouse scrolled (536, 407) with delta (0, 0)
Screenshot: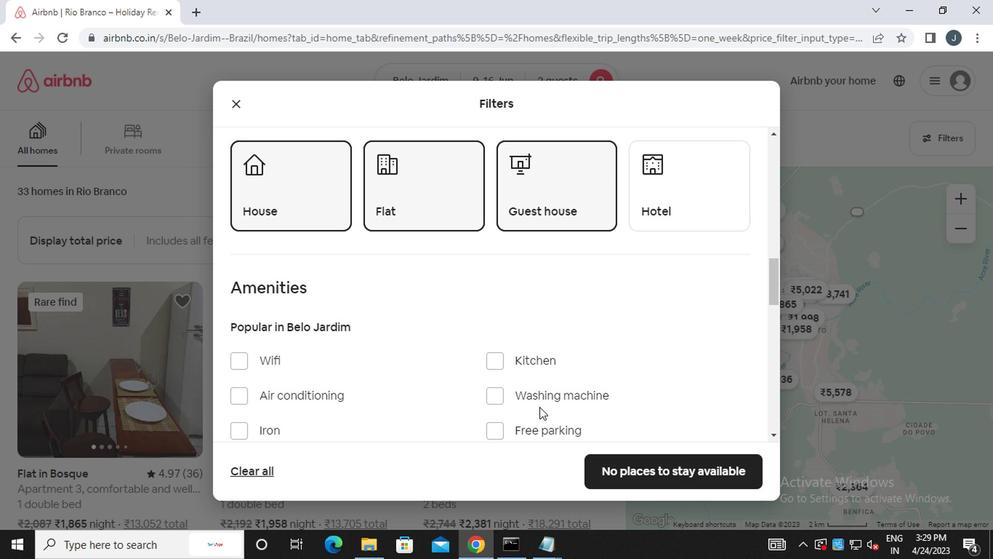 
Action: Mouse scrolled (536, 407) with delta (0, 0)
Screenshot: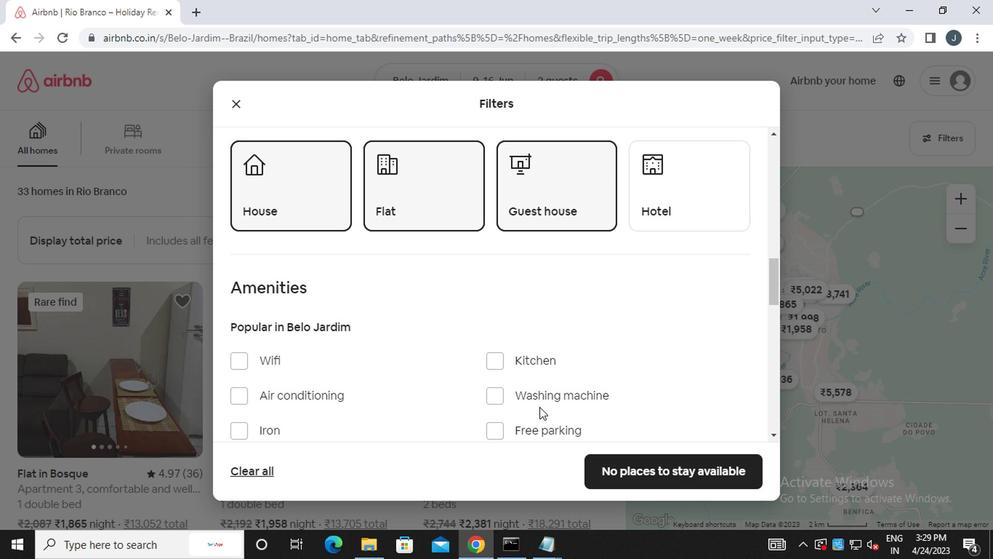 
Action: Mouse moved to (536, 407)
Screenshot: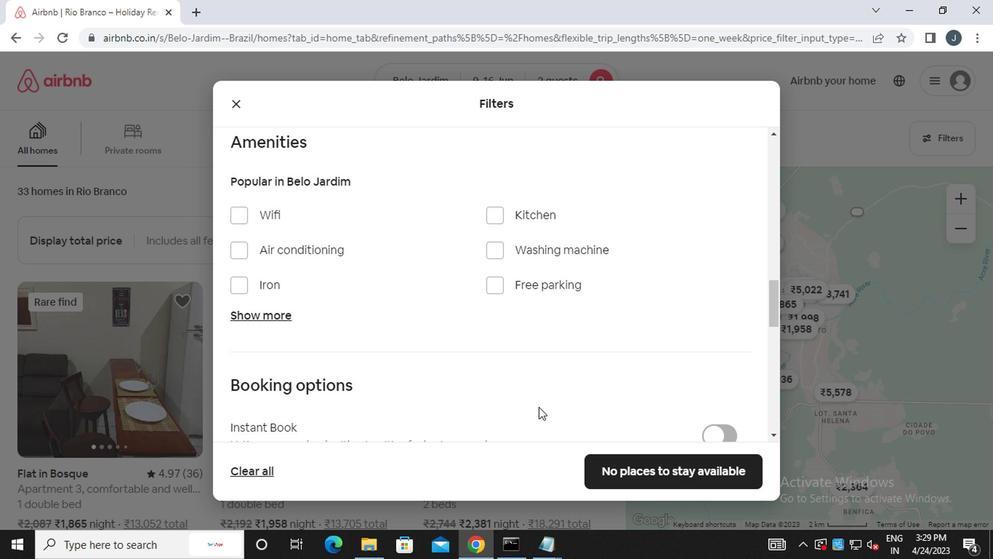 
Action: Mouse scrolled (536, 407) with delta (0, 0)
Screenshot: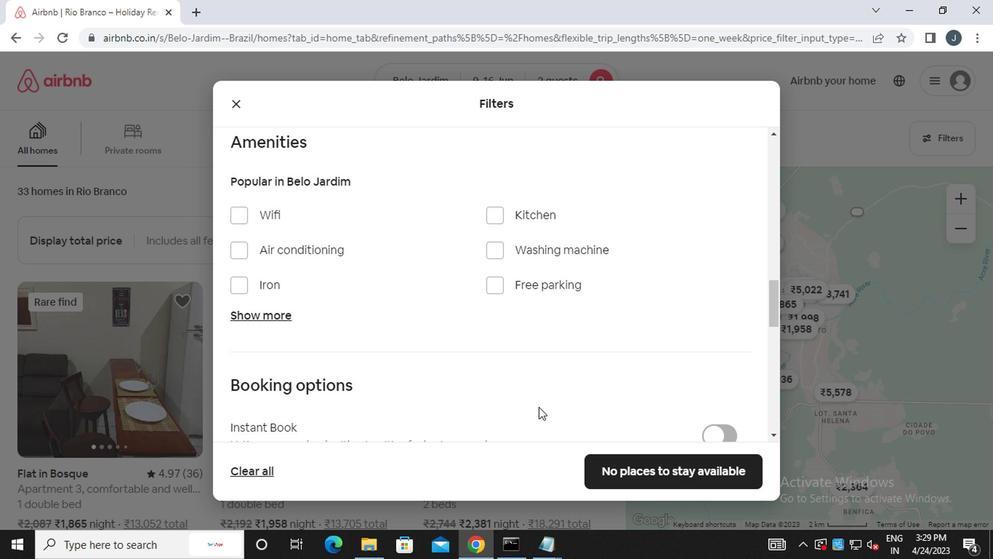 
Action: Mouse scrolled (536, 407) with delta (0, 0)
Screenshot: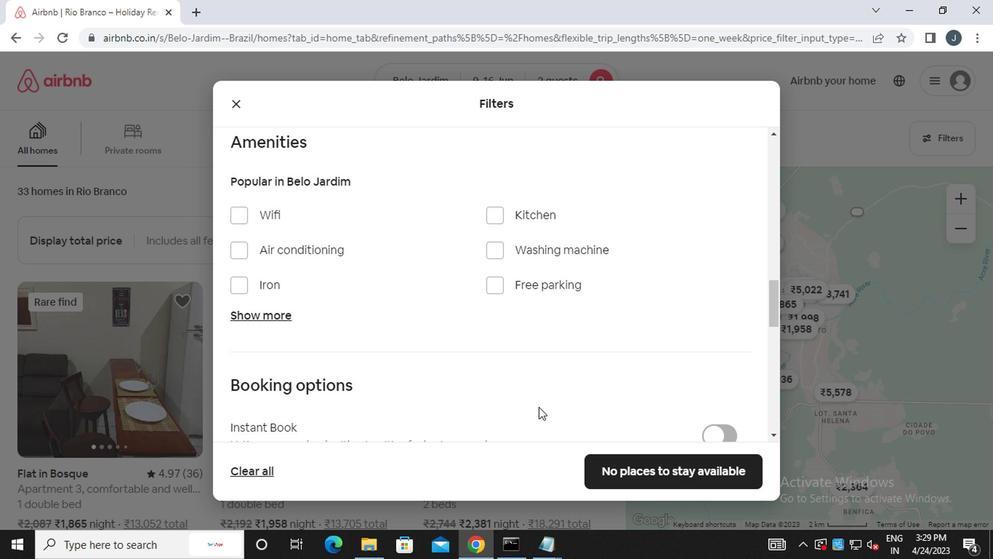 
Action: Mouse scrolled (536, 407) with delta (0, 0)
Screenshot: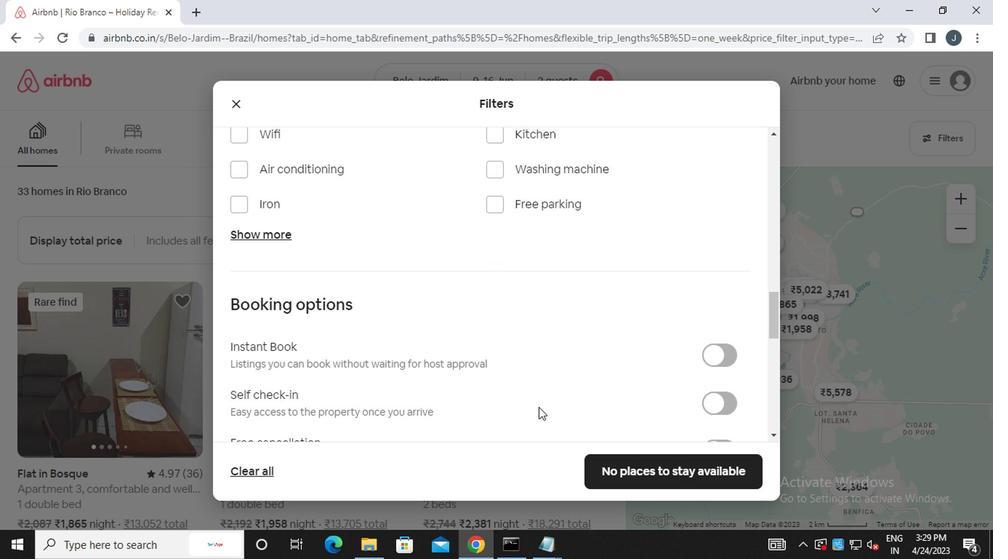 
Action: Mouse moved to (724, 265)
Screenshot: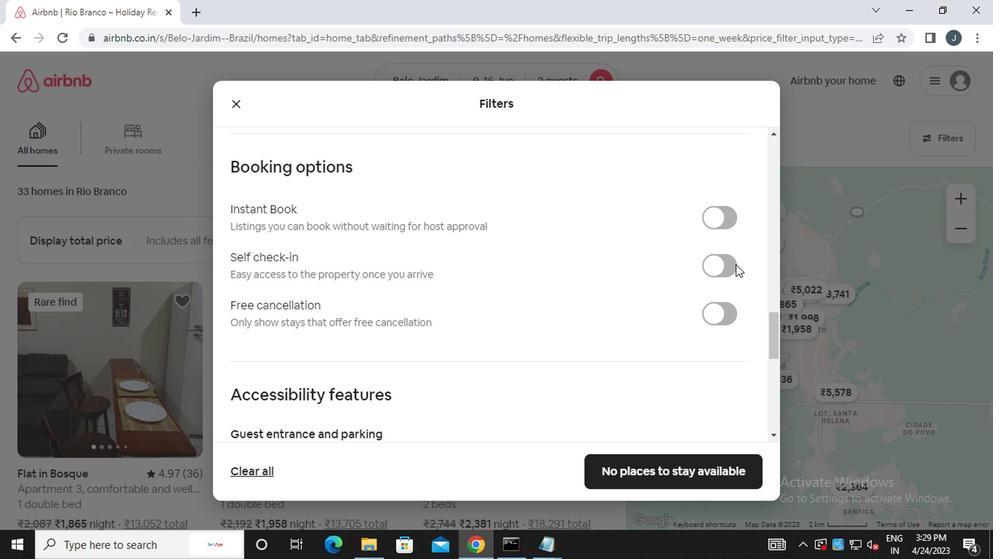 
Action: Mouse pressed left at (724, 265)
Screenshot: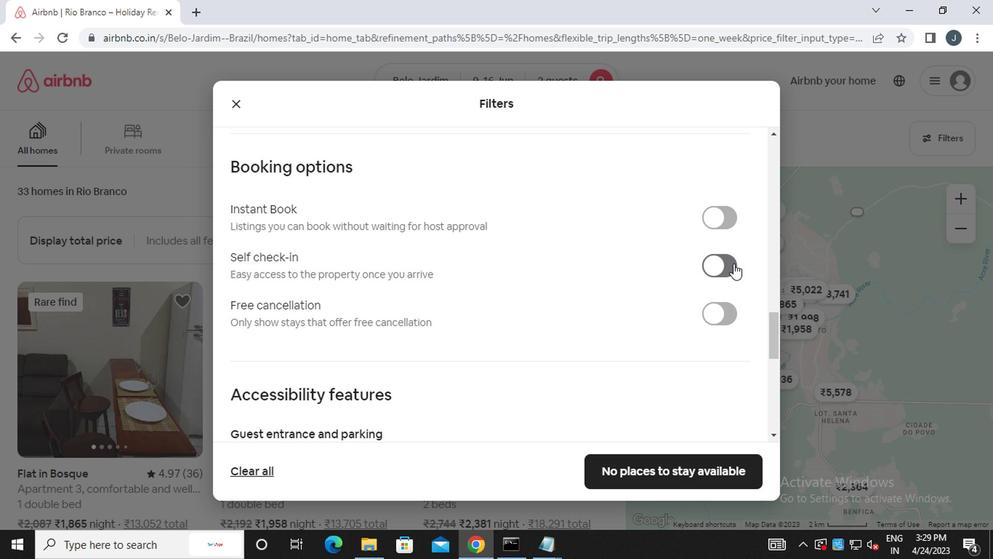 
Action: Mouse moved to (645, 327)
Screenshot: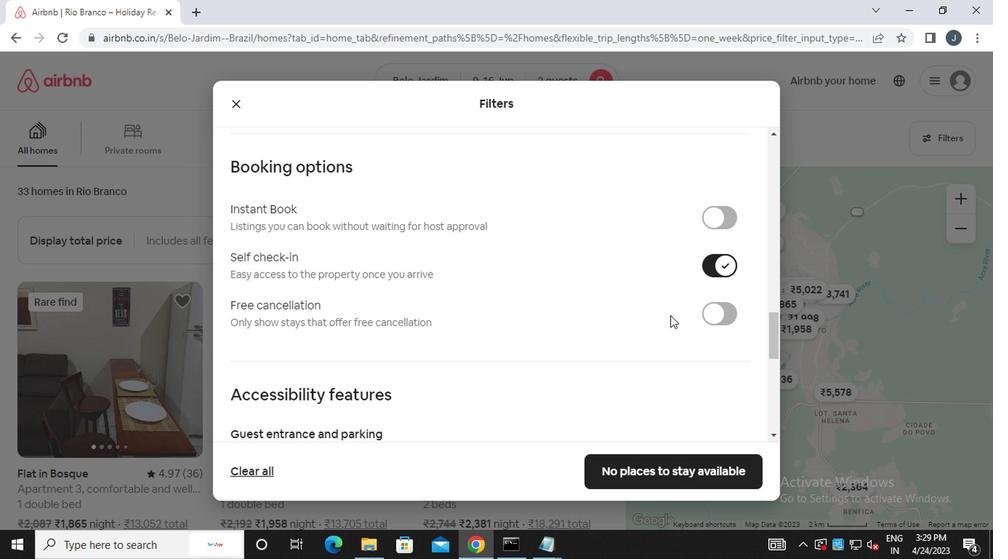 
Action: Mouse scrolled (645, 326) with delta (0, 0)
Screenshot: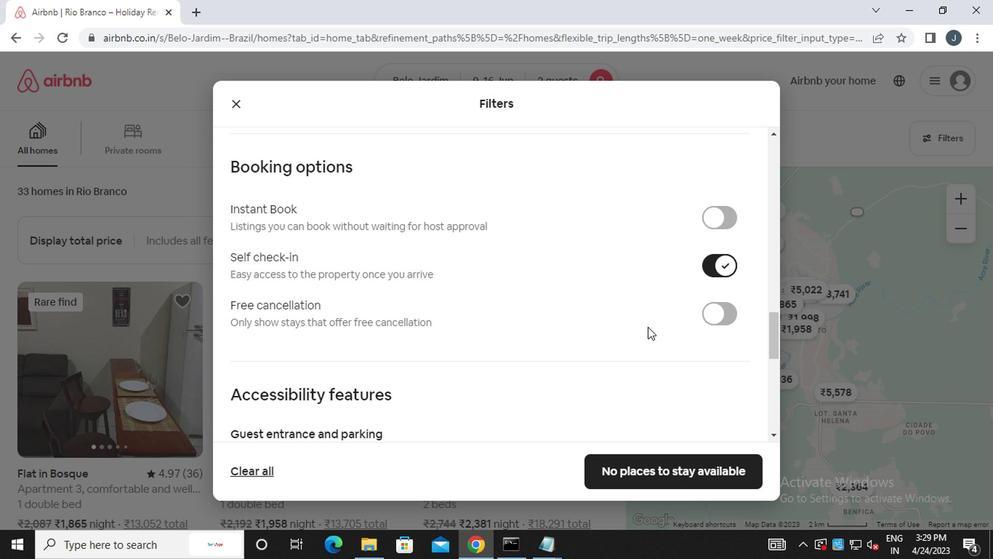 
Action: Mouse scrolled (645, 326) with delta (0, 0)
Screenshot: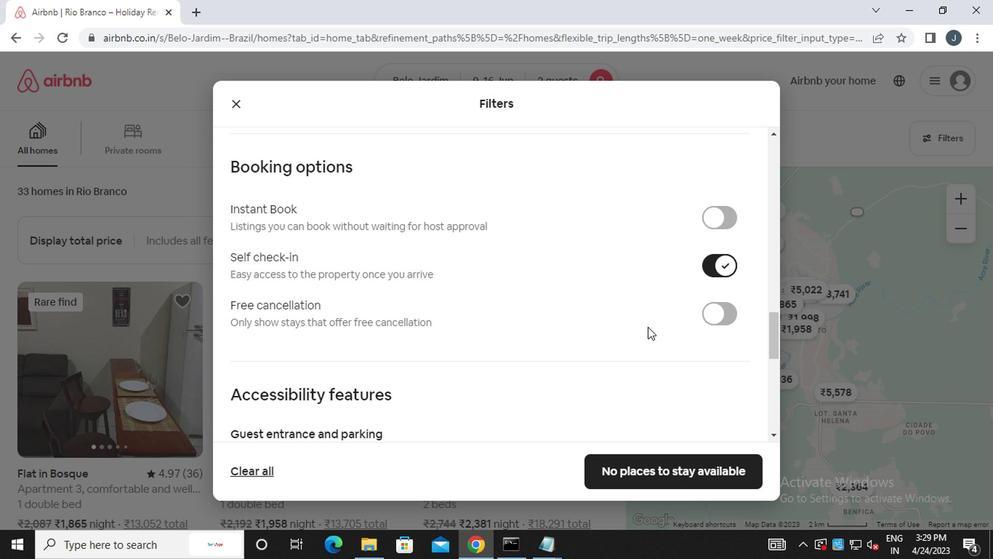
Action: Mouse scrolled (645, 326) with delta (0, 0)
Screenshot: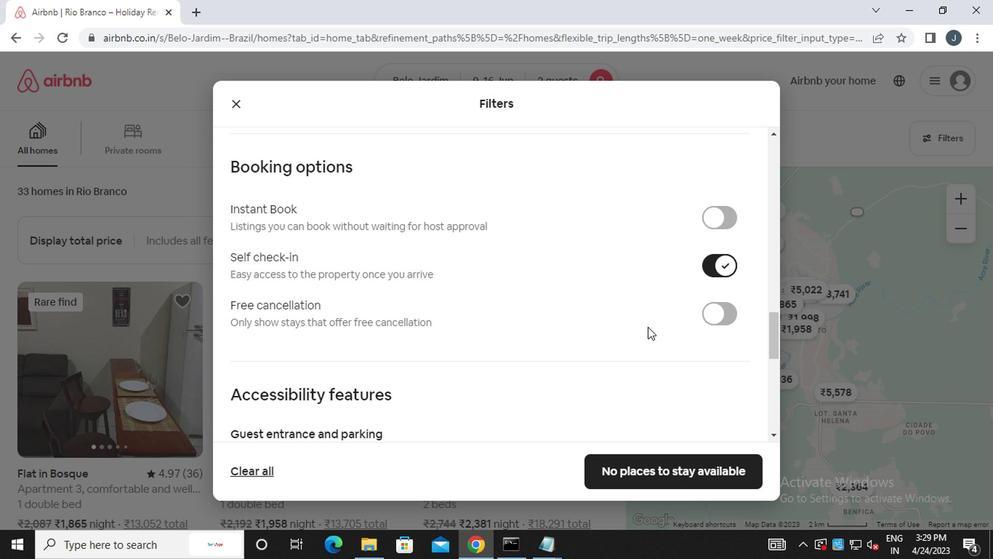 
Action: Mouse scrolled (645, 326) with delta (0, 0)
Screenshot: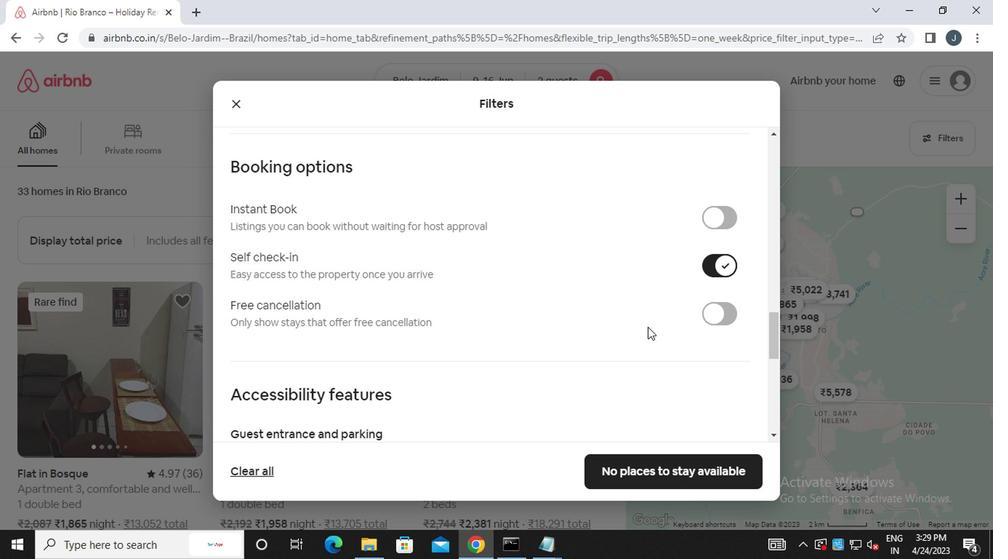 
Action: Mouse scrolled (645, 326) with delta (0, 0)
Screenshot: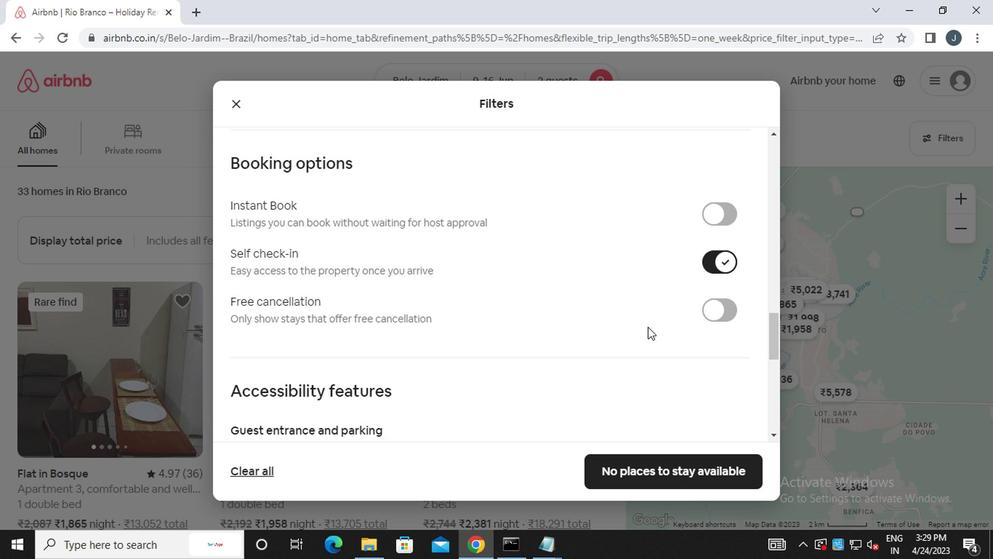 
Action: Mouse moved to (561, 322)
Screenshot: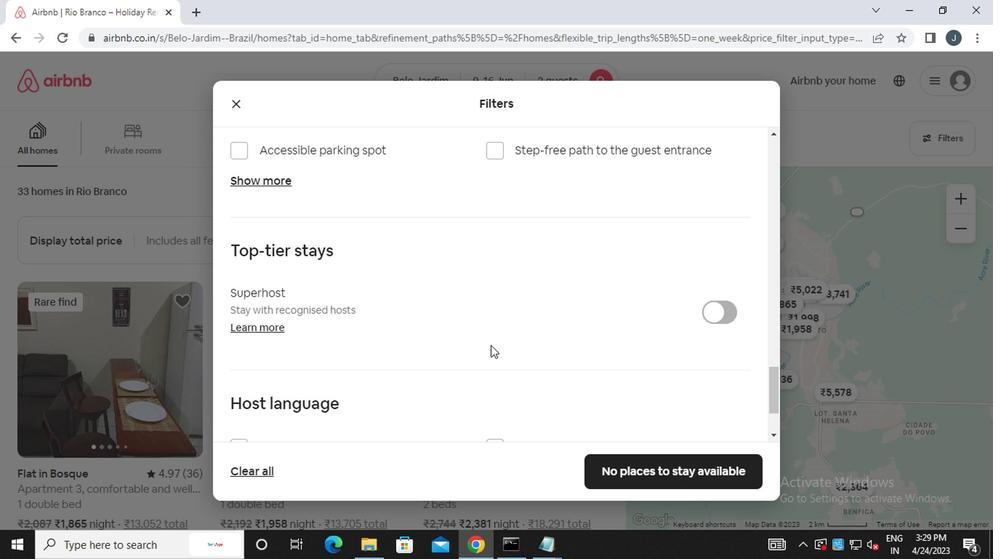 
Action: Mouse scrolled (561, 321) with delta (0, 0)
Screenshot: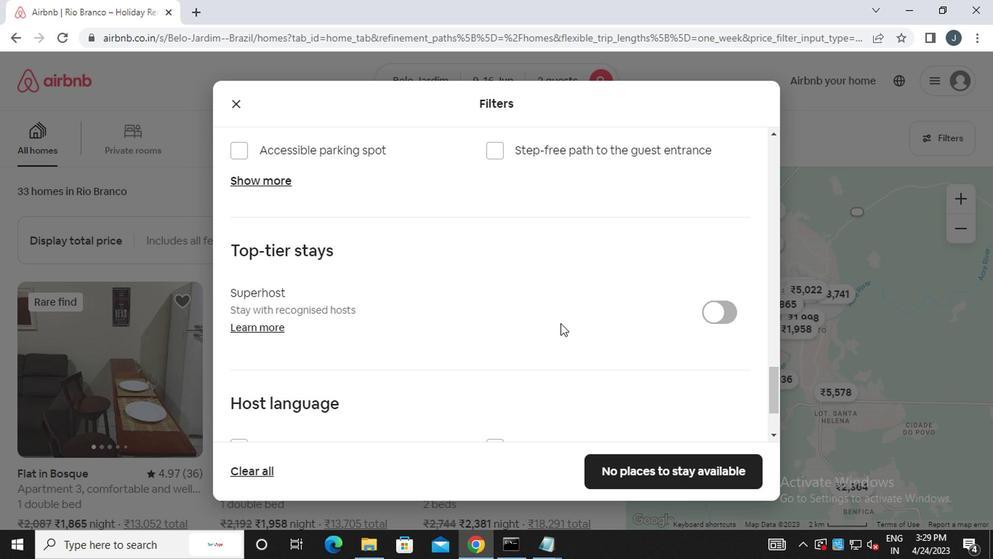 
Action: Mouse scrolled (561, 321) with delta (0, 0)
Screenshot: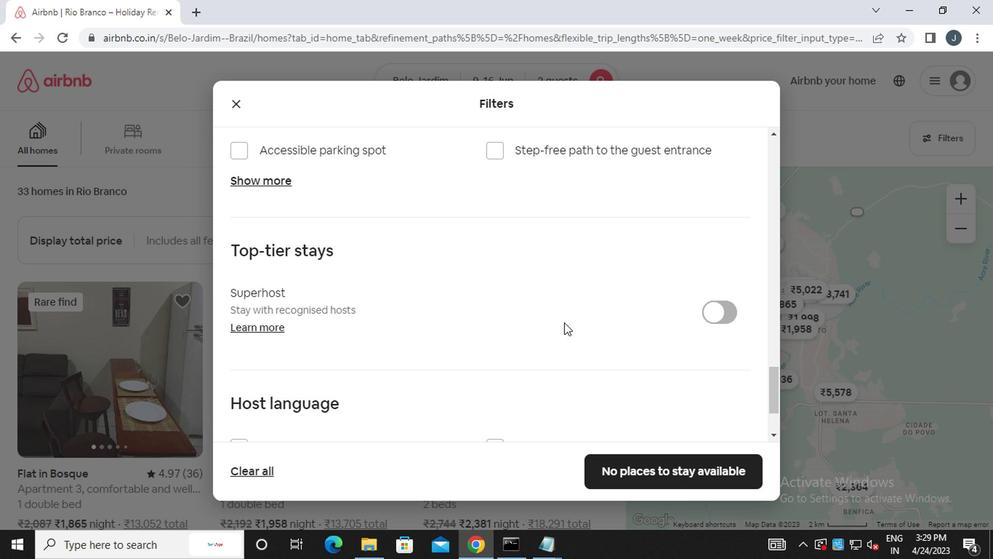 
Action: Mouse scrolled (561, 321) with delta (0, 0)
Screenshot: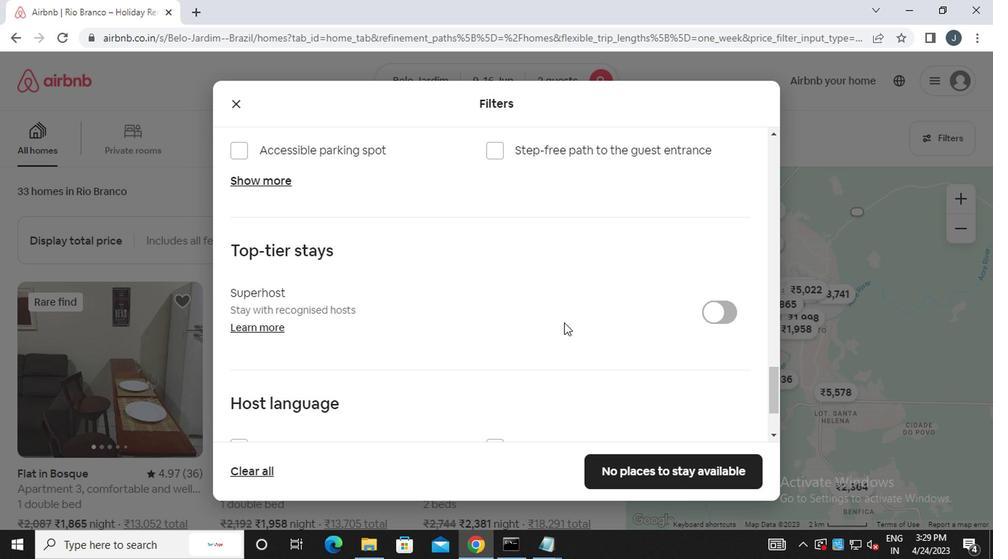
Action: Mouse moved to (559, 326)
Screenshot: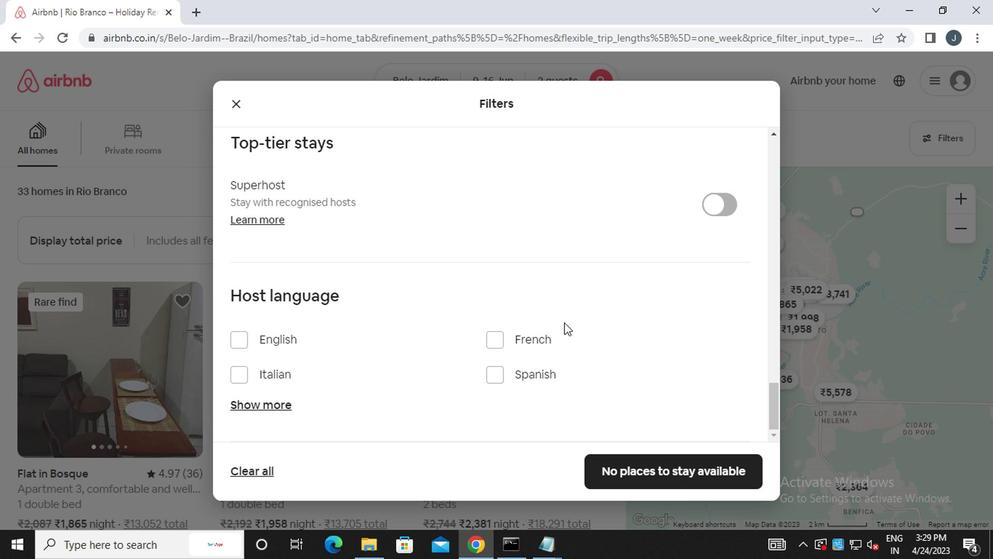 
Action: Mouse scrolled (559, 325) with delta (0, -1)
Screenshot: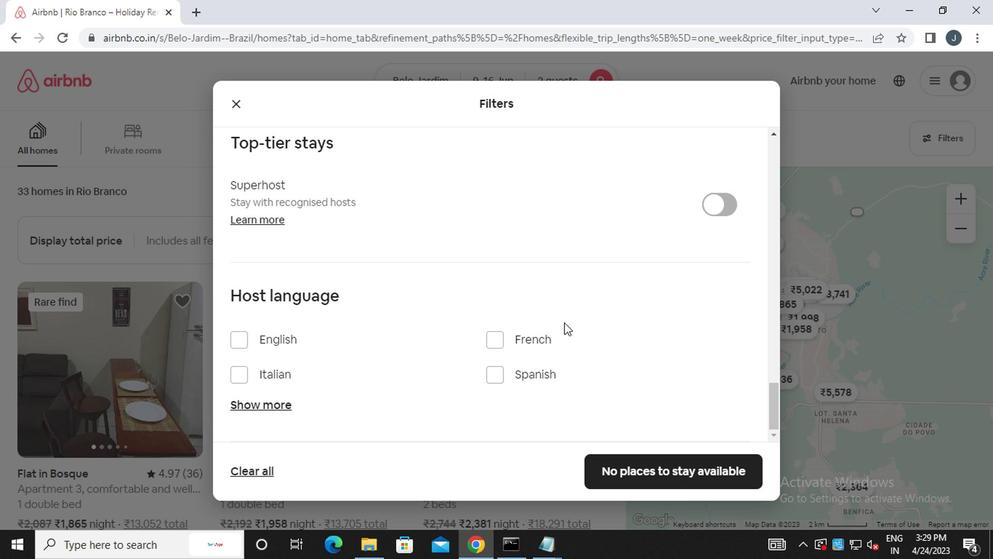 
Action: Mouse moved to (556, 328)
Screenshot: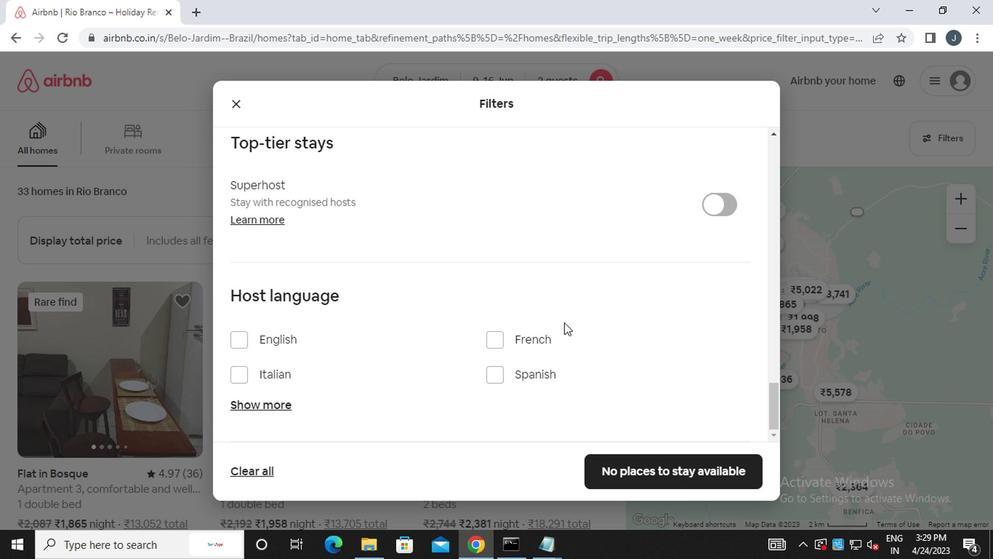 
Action: Mouse scrolled (556, 327) with delta (0, -1)
Screenshot: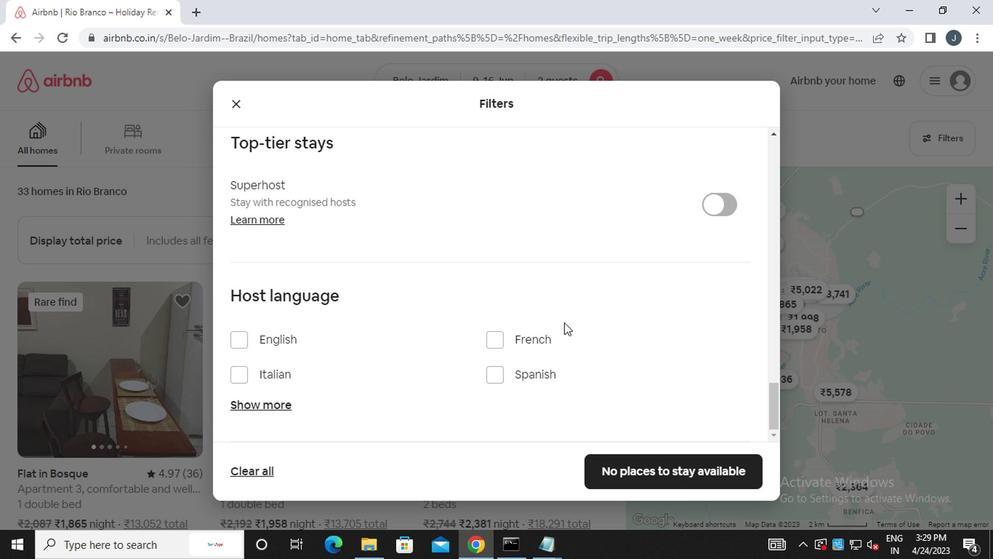 
Action: Mouse moved to (543, 335)
Screenshot: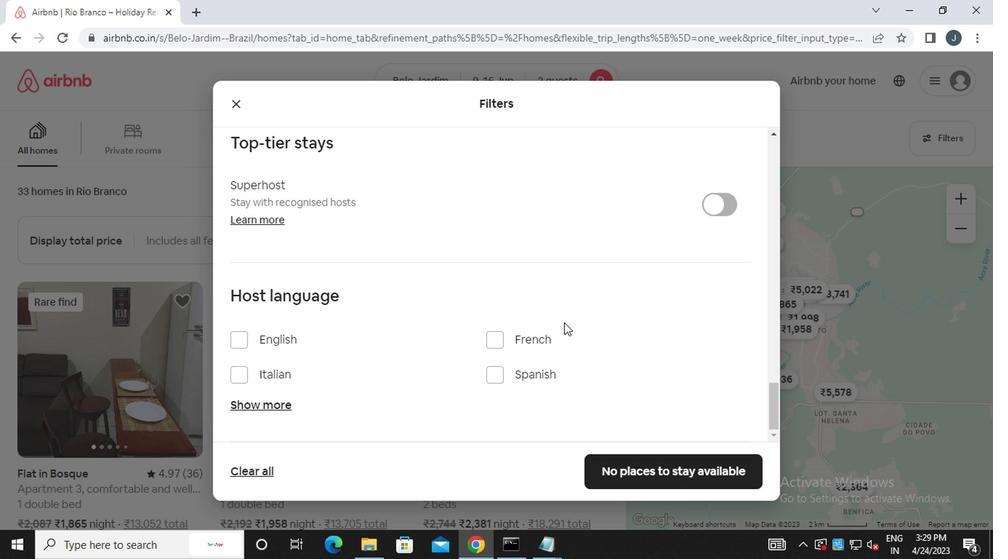 
Action: Mouse scrolled (543, 334) with delta (0, -1)
Screenshot: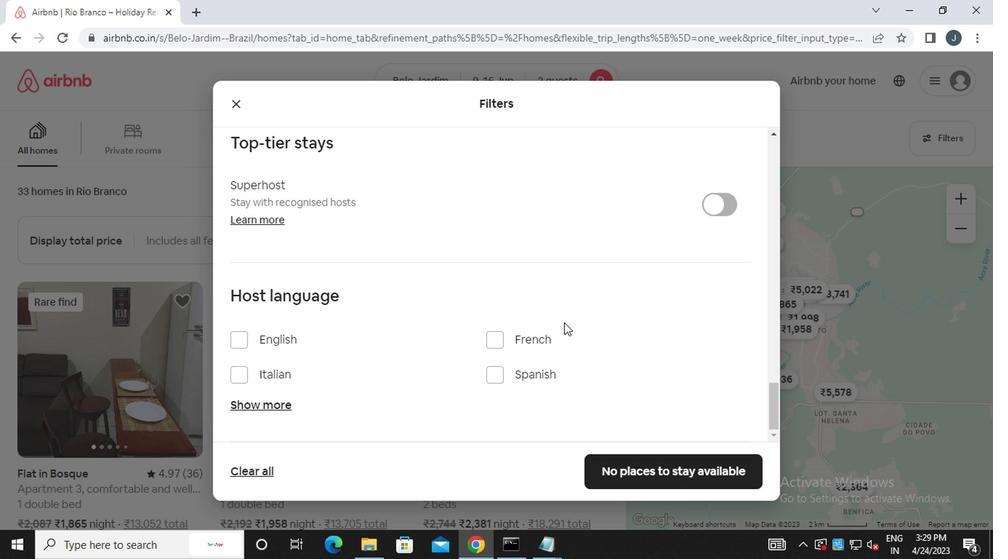 
Action: Mouse moved to (494, 373)
Screenshot: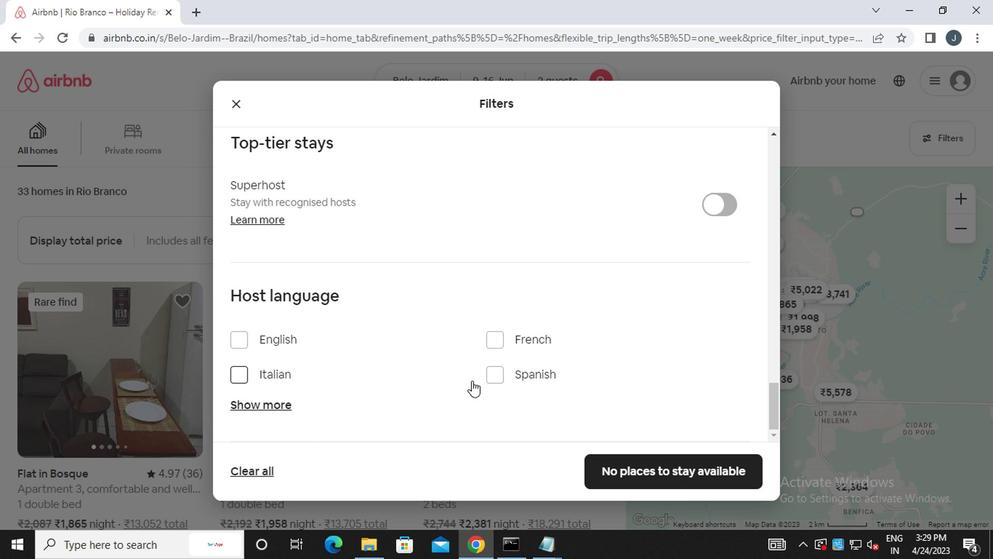 
Action: Mouse pressed left at (494, 373)
Screenshot: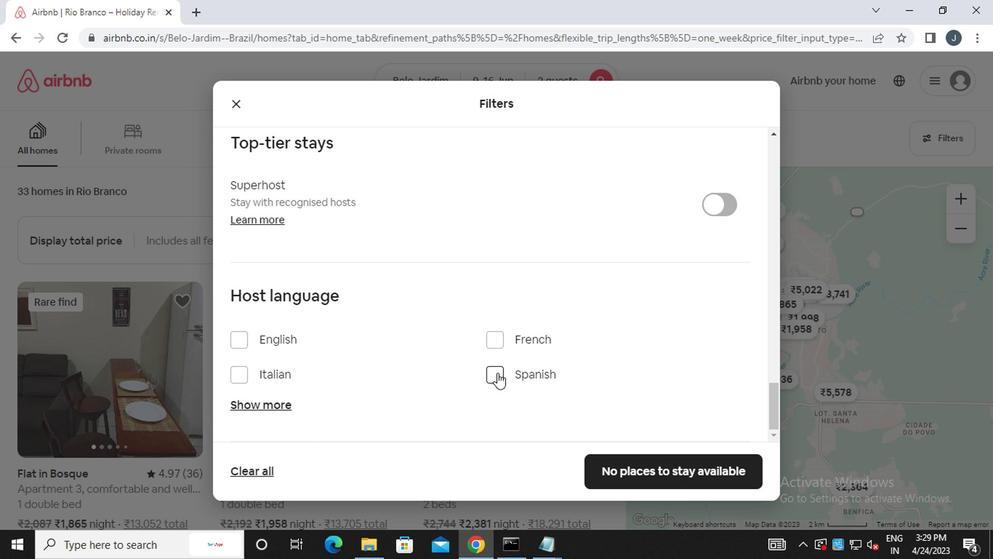 
Action: Mouse moved to (683, 472)
Screenshot: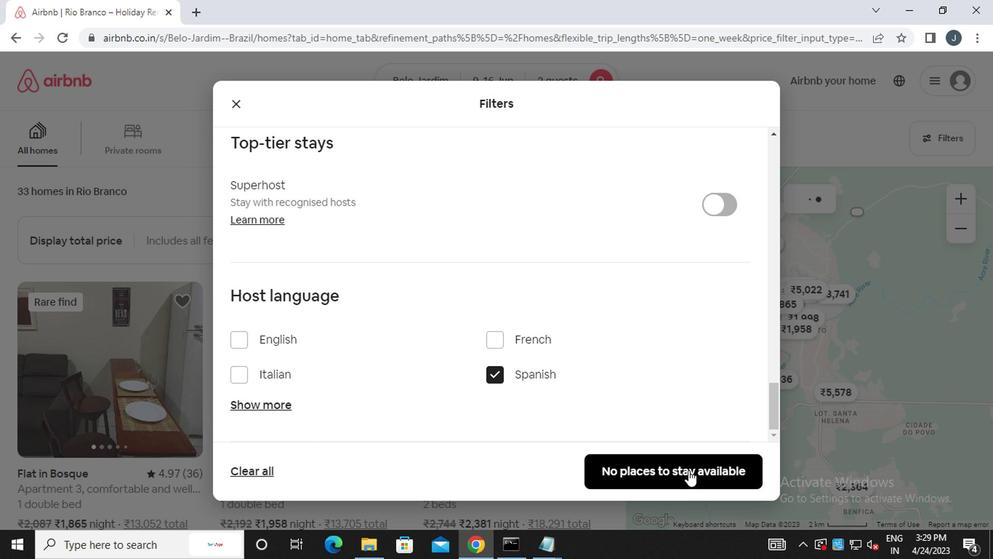 
Action: Mouse pressed left at (683, 472)
Screenshot: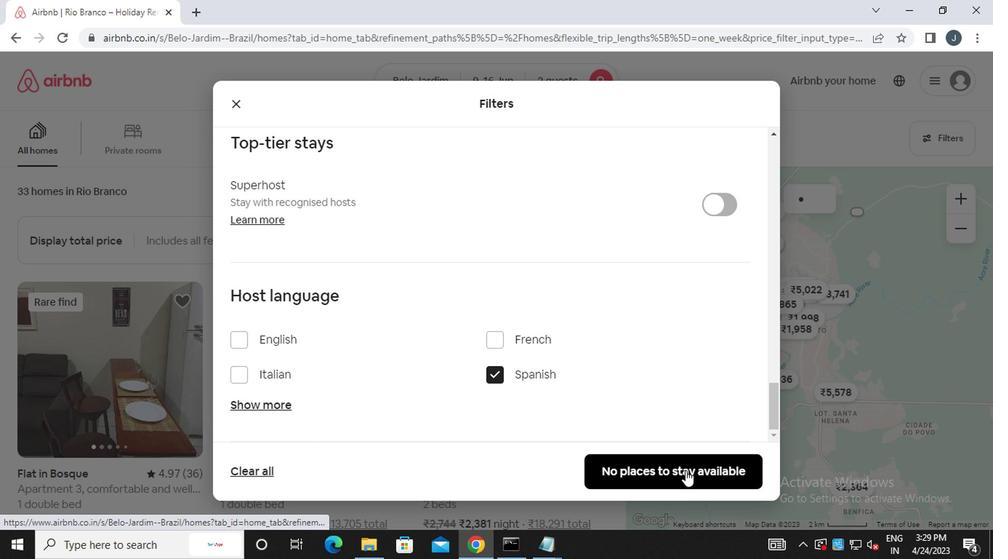 
Action: Mouse moved to (682, 472)
Screenshot: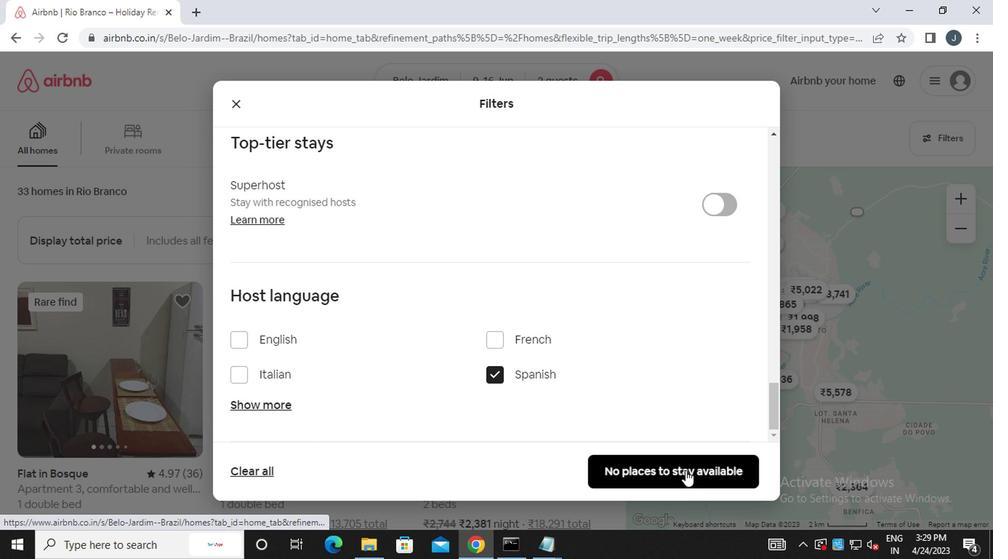 
